 Task: Select Grocery. Add to cart, from Big Lots for 1123 Parrill Court, Portage, Indiana 46368, Cell Number 219-406-4695, following items : Fancy Feast Grain Free Wet Cat Food Classic Pate Chicken (3 oz)_x000D_
 - 1, Epielle Rejuvenating Collagen Mask (0.7 oz)_x000D_
 - 2, Play Zone Costumed Rubber Ducks Toys Yellow_x000D_
 - 2, Dove Gentle Exfoliating Beauty Bar (4.75 oz)_x000D_
 - 1, Dead Sea Argan Mineral Shampoo (33.8 oz)_x000D_
 - 2, Broyhill 3 Piece Set Plaid Towel Gray (3 ct)_x000D_
 - 1, Ripple Rainbow Plastic Glass Short (1 ct)_x000D_
 - 2, Real Living Brown Zigzag Woven Table Lamp with White Shade_x000D_
 - 2, Sterilite Lift Top Plastic Hamper White (1 ct)_x000D_
 - 1, Imperial Nuts Bar Wasabi Sweet & Spicy Mix (21 oz)_x000D_
 - 2
Action: Mouse moved to (310, 105)
Screenshot: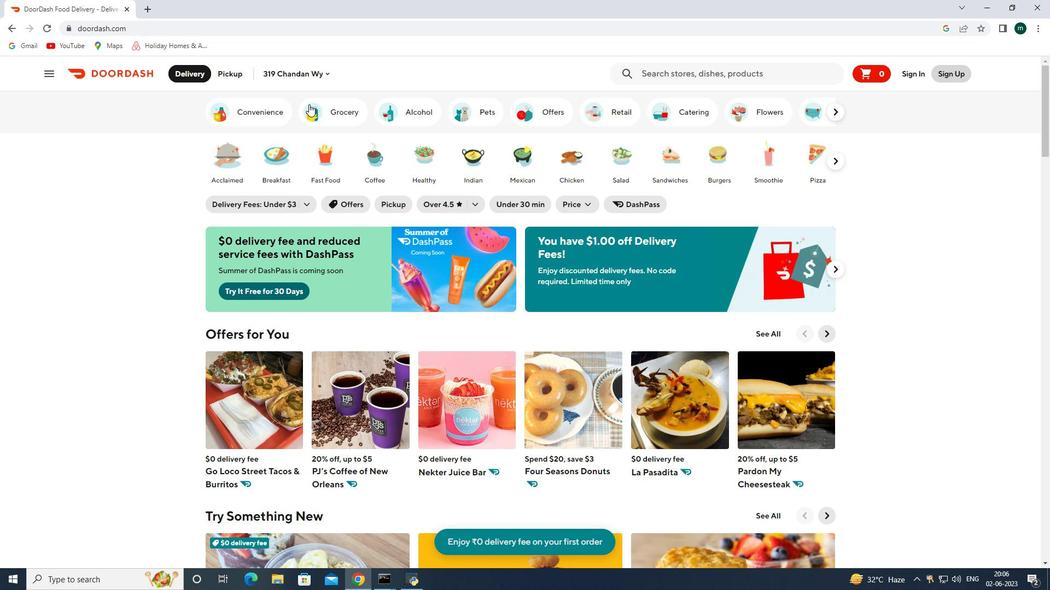 
Action: Mouse pressed left at (310, 105)
Screenshot: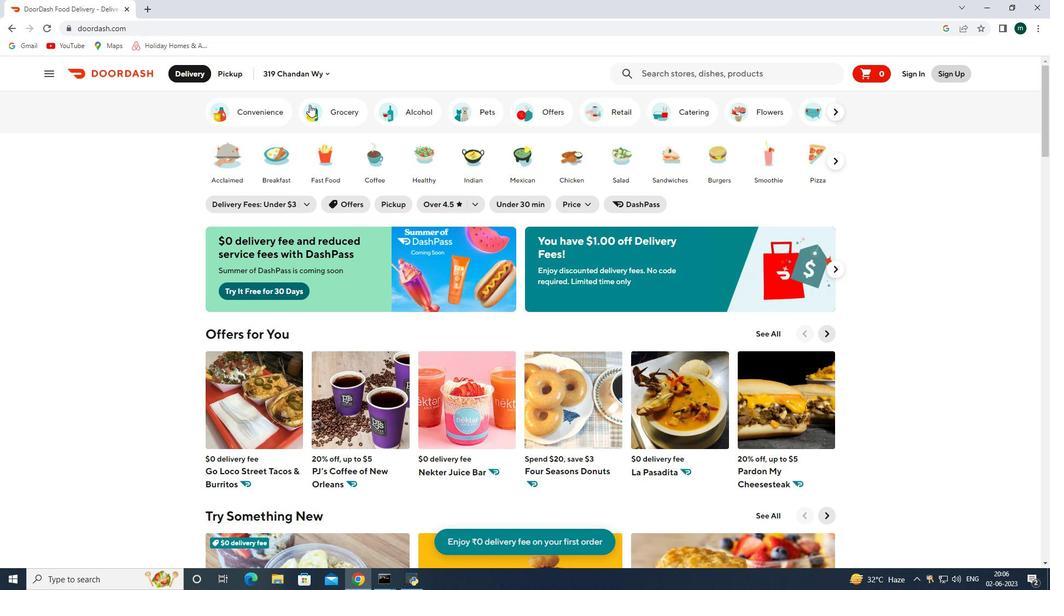 
Action: Mouse moved to (337, 228)
Screenshot: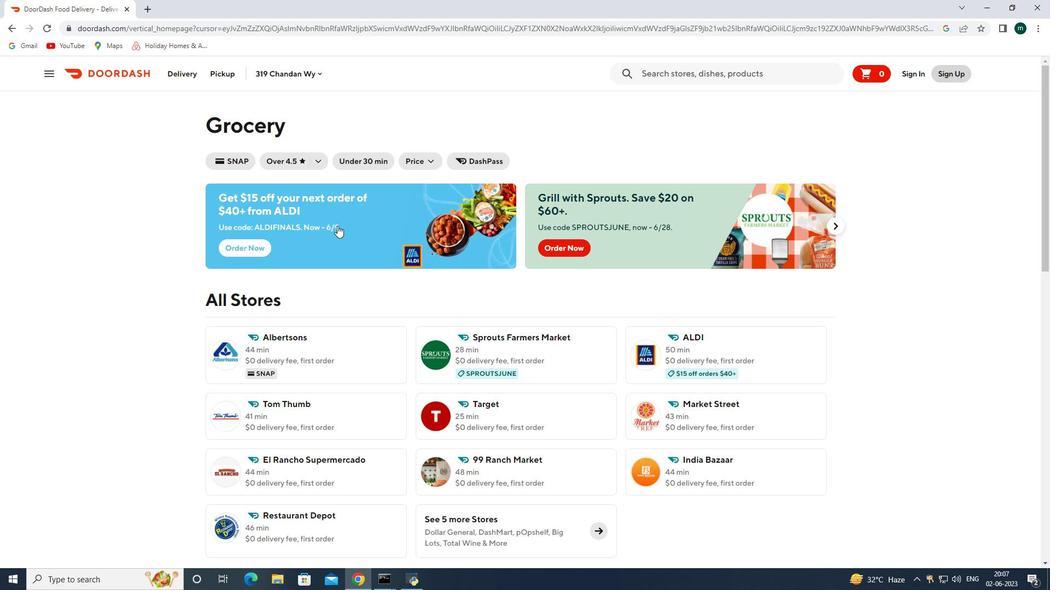 
Action: Mouse scrolled (337, 228) with delta (0, 0)
Screenshot: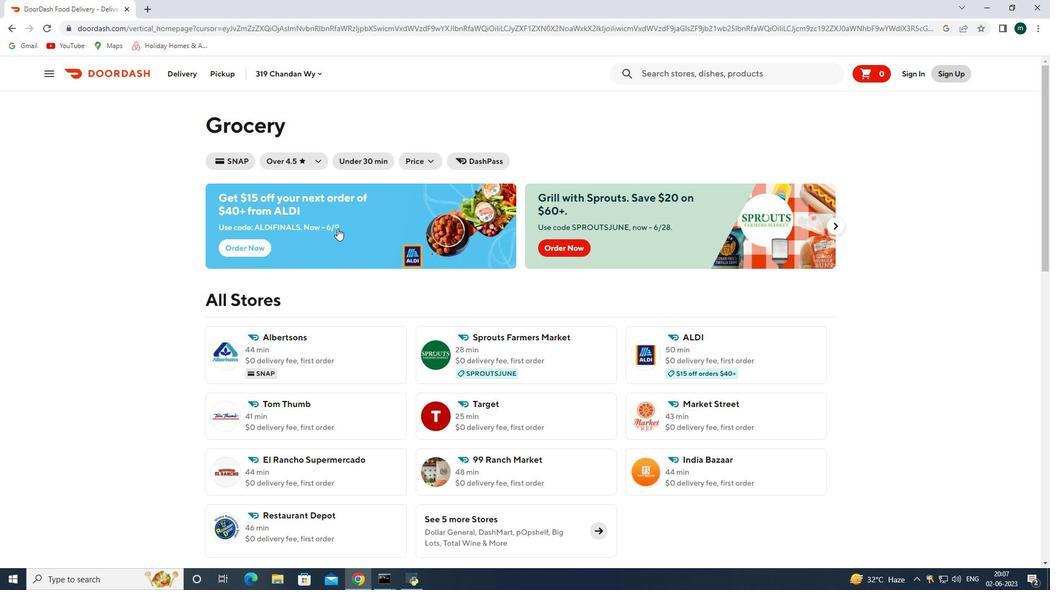 
Action: Mouse scrolled (337, 228) with delta (0, 0)
Screenshot: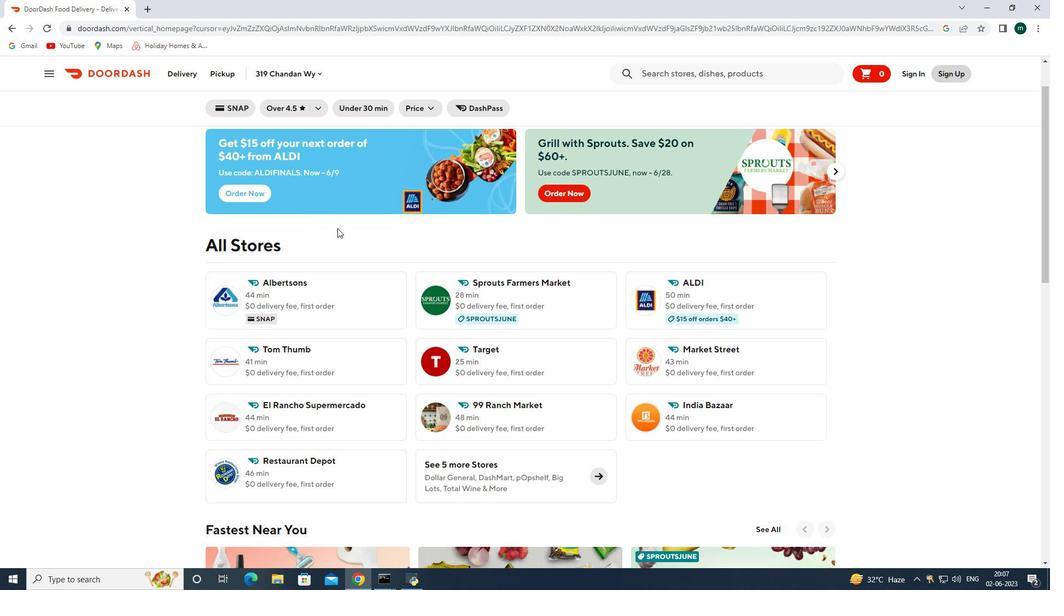 
Action: Mouse scrolled (337, 228) with delta (0, 0)
Screenshot: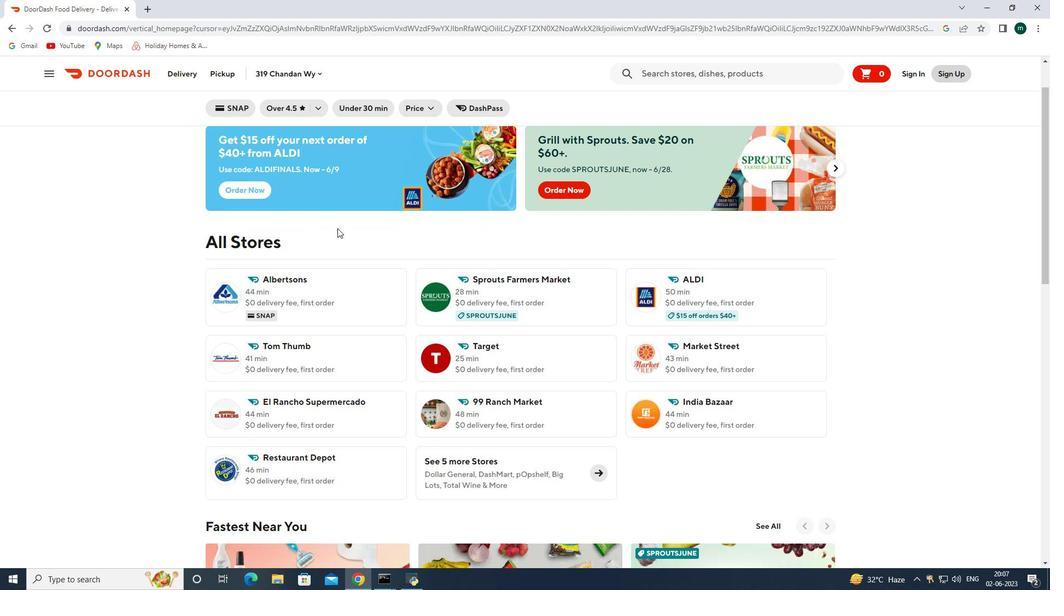 
Action: Mouse moved to (513, 371)
Screenshot: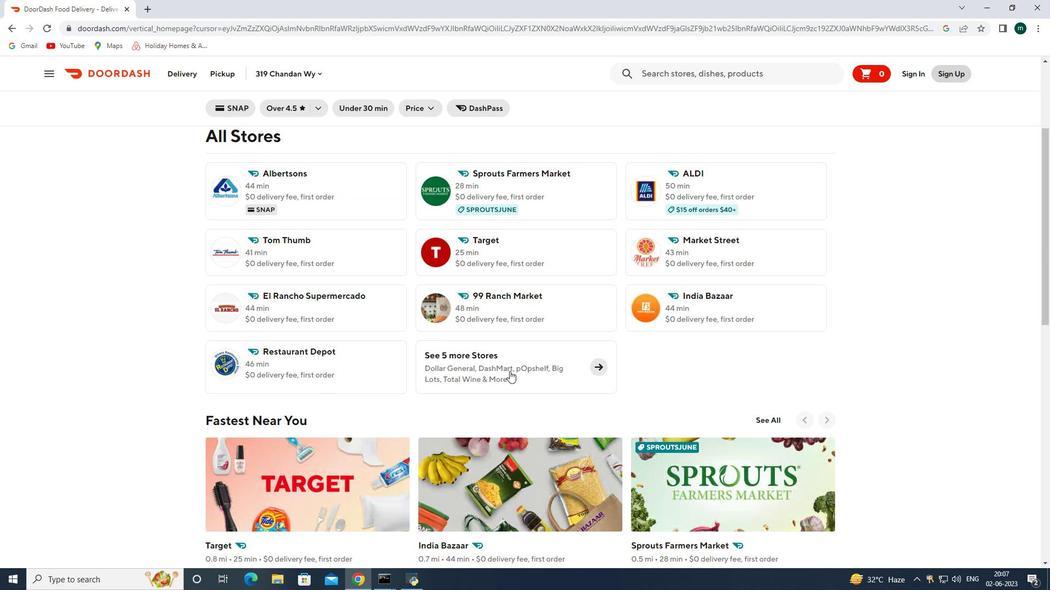 
Action: Mouse pressed left at (513, 371)
Screenshot: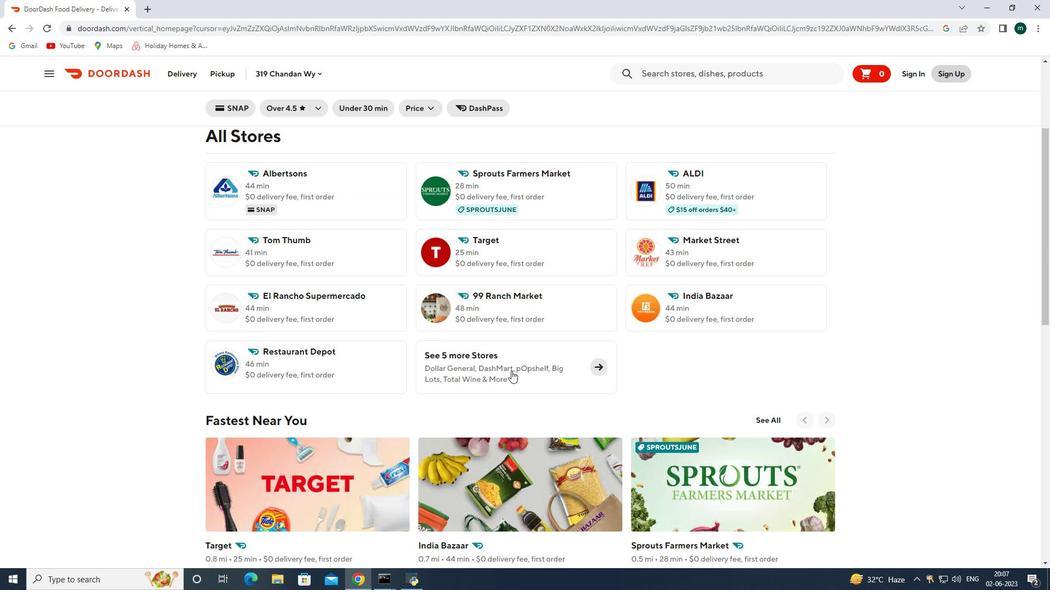 
Action: Mouse moved to (500, 398)
Screenshot: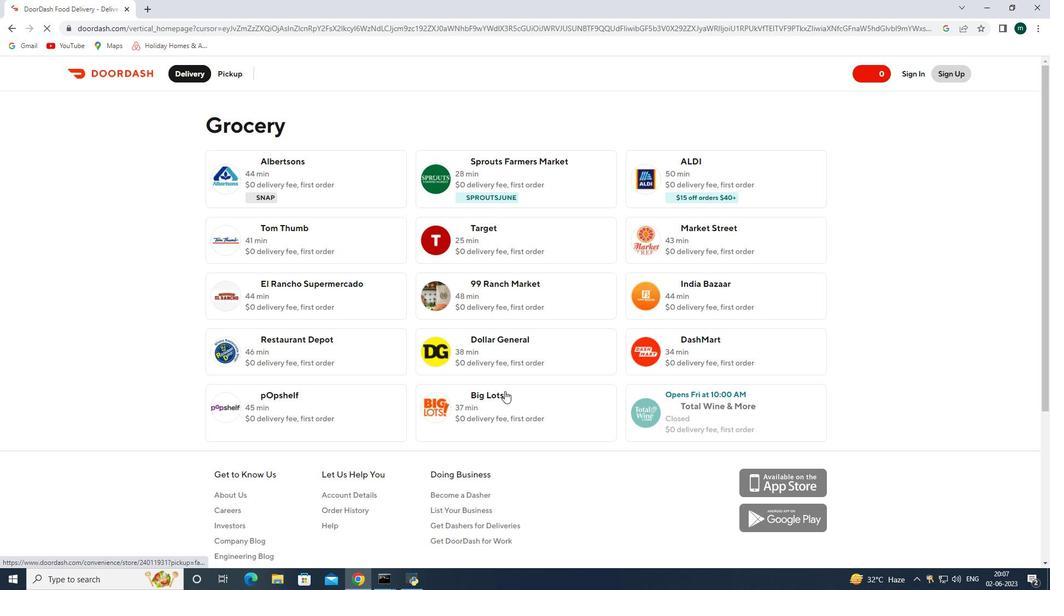 
Action: Mouse pressed left at (500, 398)
Screenshot: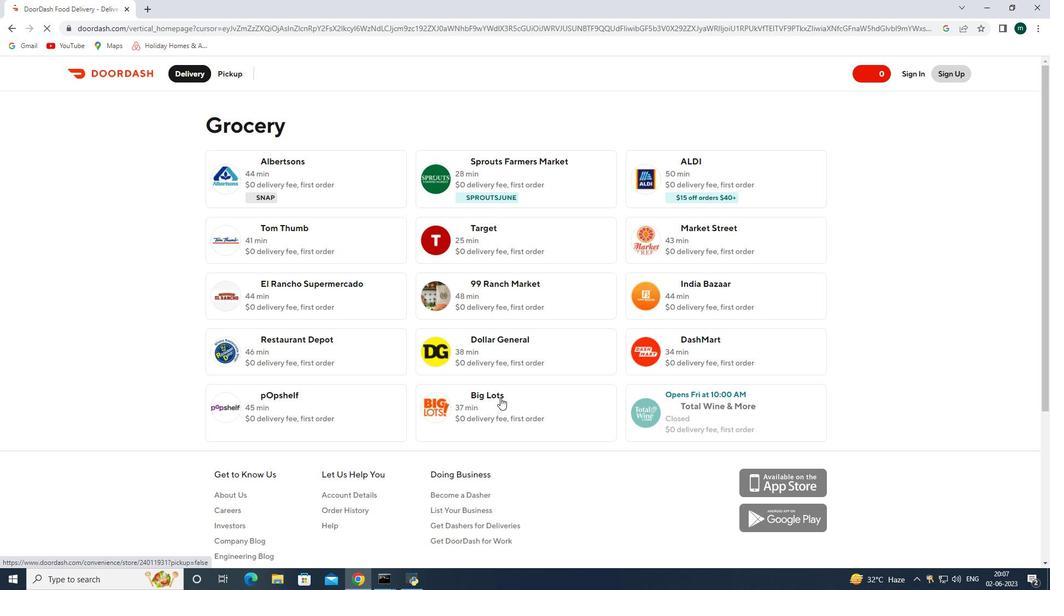 
Action: Mouse moved to (232, 75)
Screenshot: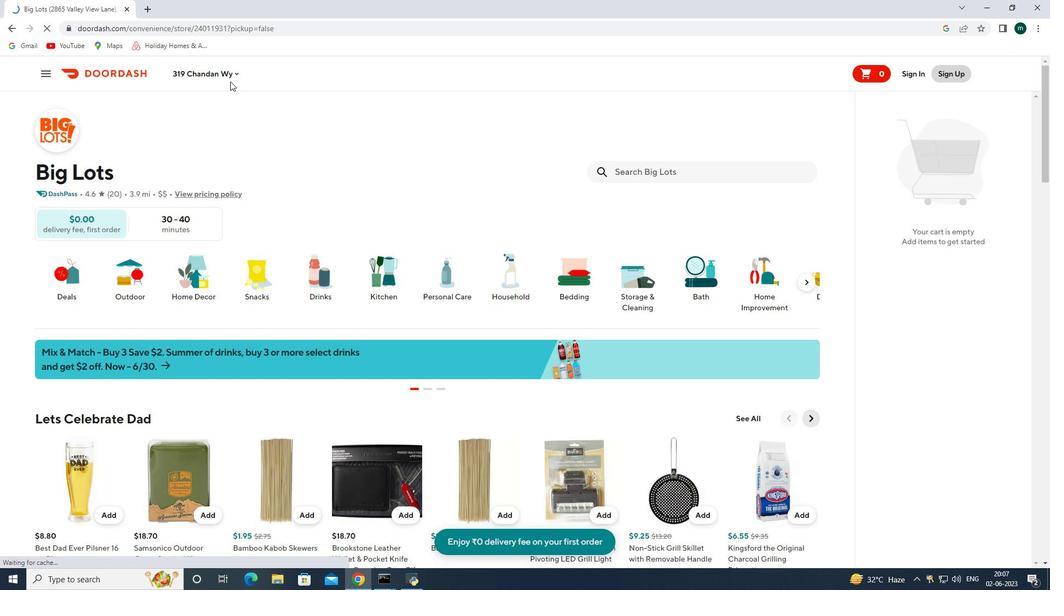
Action: Mouse pressed left at (232, 75)
Screenshot: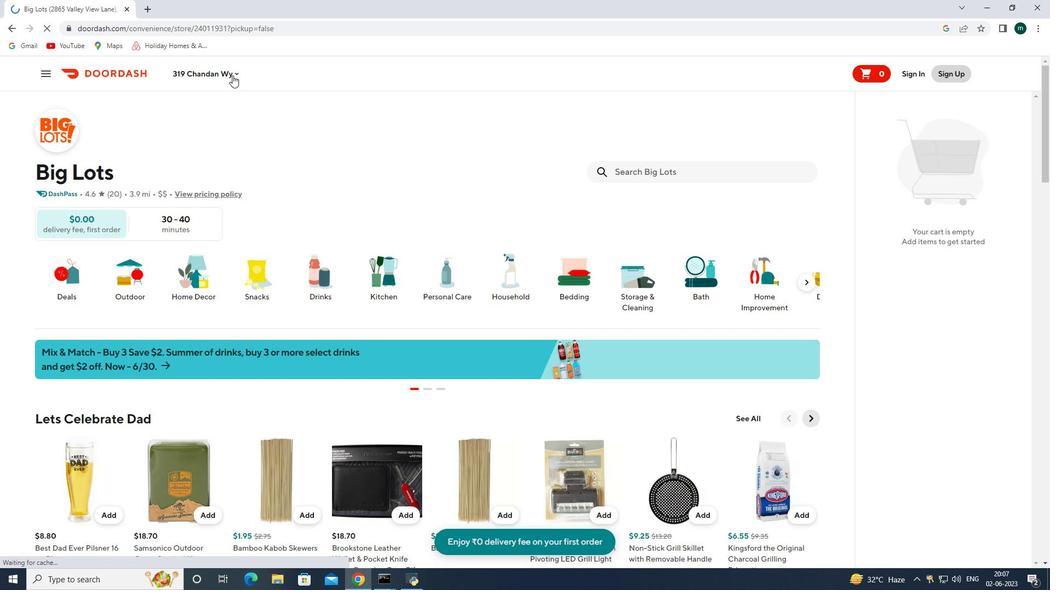 
Action: Mouse moved to (225, 114)
Screenshot: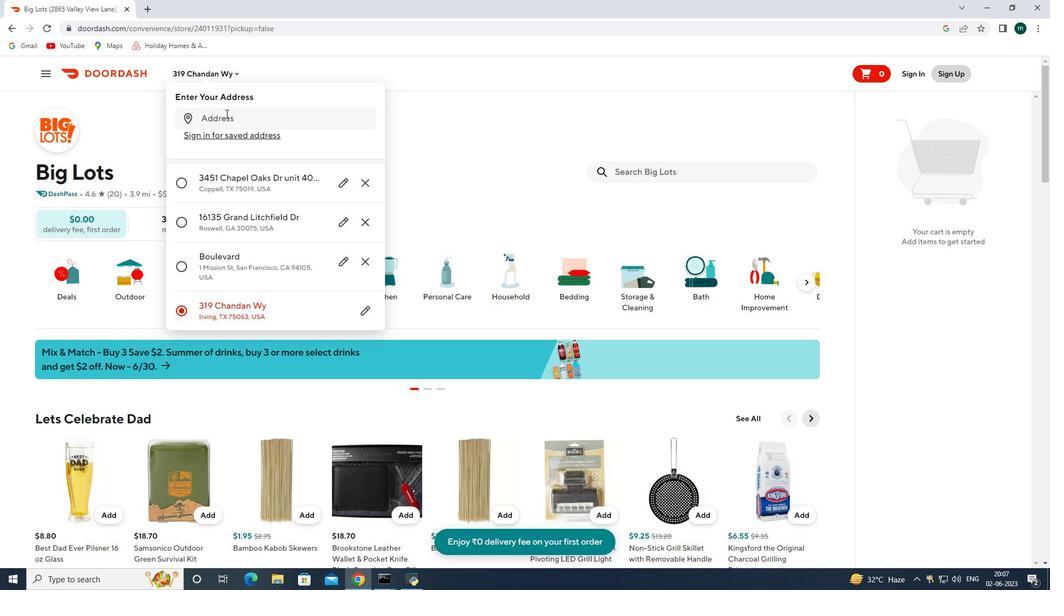 
Action: Mouse pressed left at (225, 114)
Screenshot: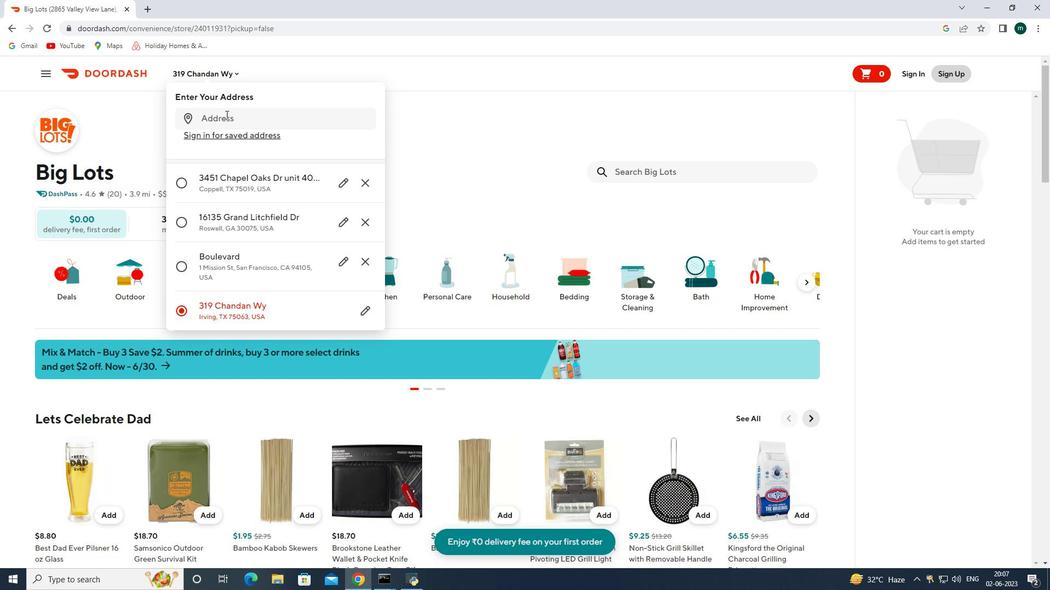 
Action: Key pressed 1123<Key.space>parrill<Key.space>court<Key.space>portage<Key.space>indiana<Key.space>46368<Key.enter>
Screenshot: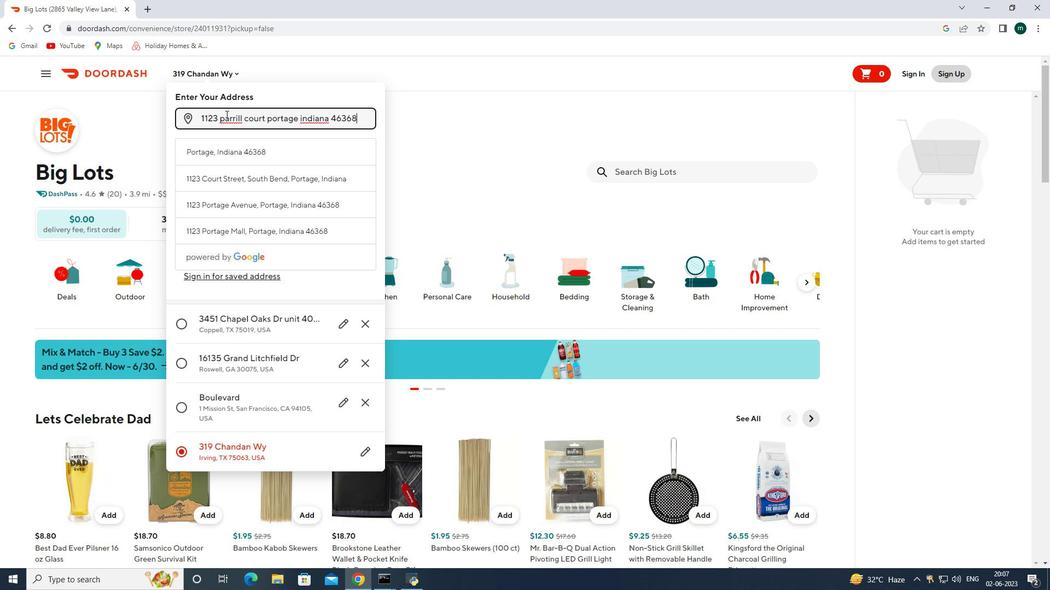 
Action: Mouse moved to (353, 485)
Screenshot: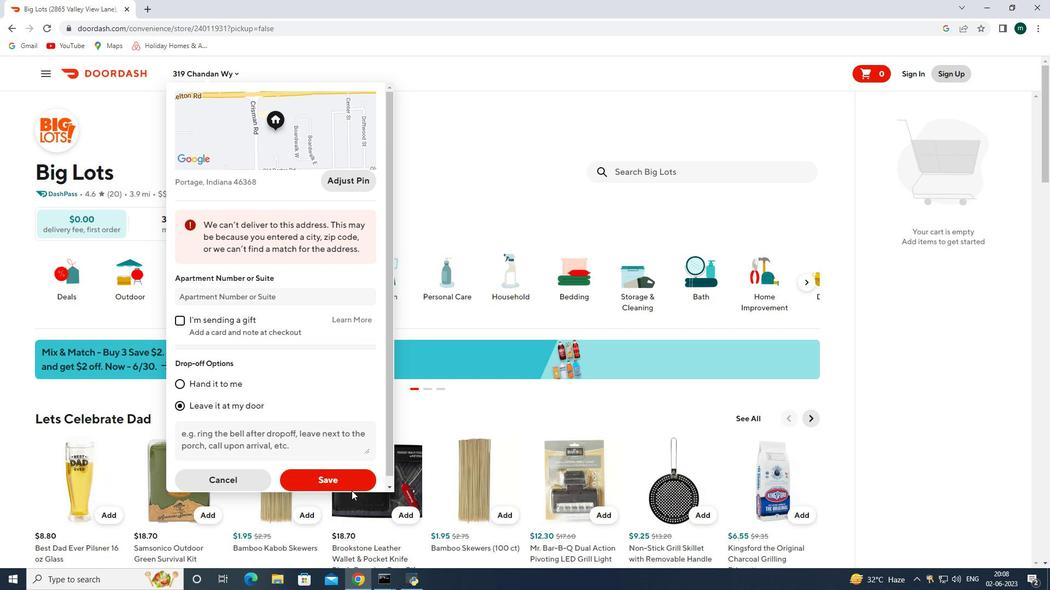 
Action: Mouse pressed left at (353, 485)
Screenshot: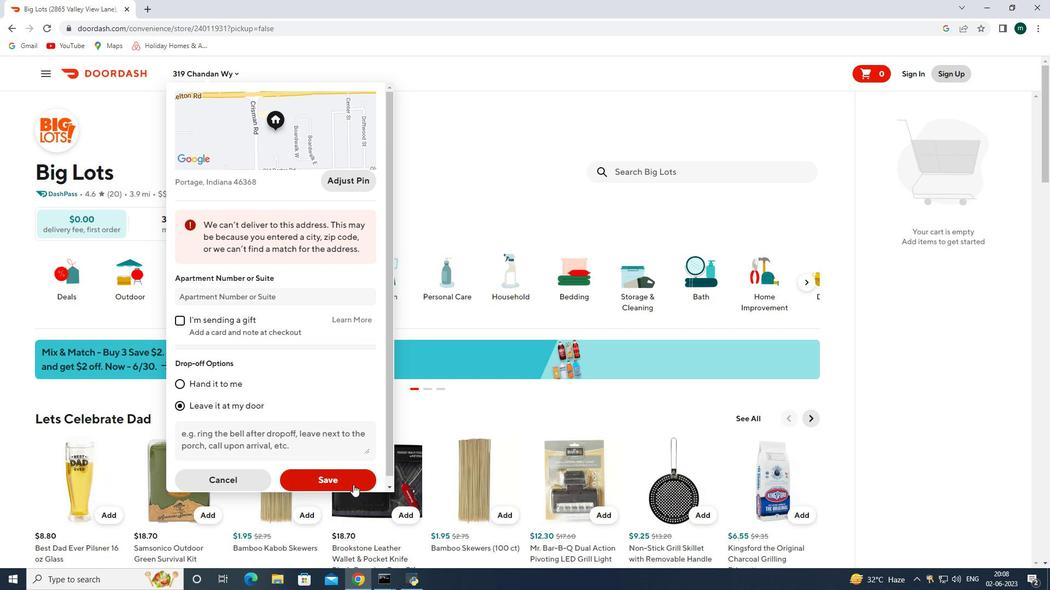 
Action: Mouse moved to (639, 173)
Screenshot: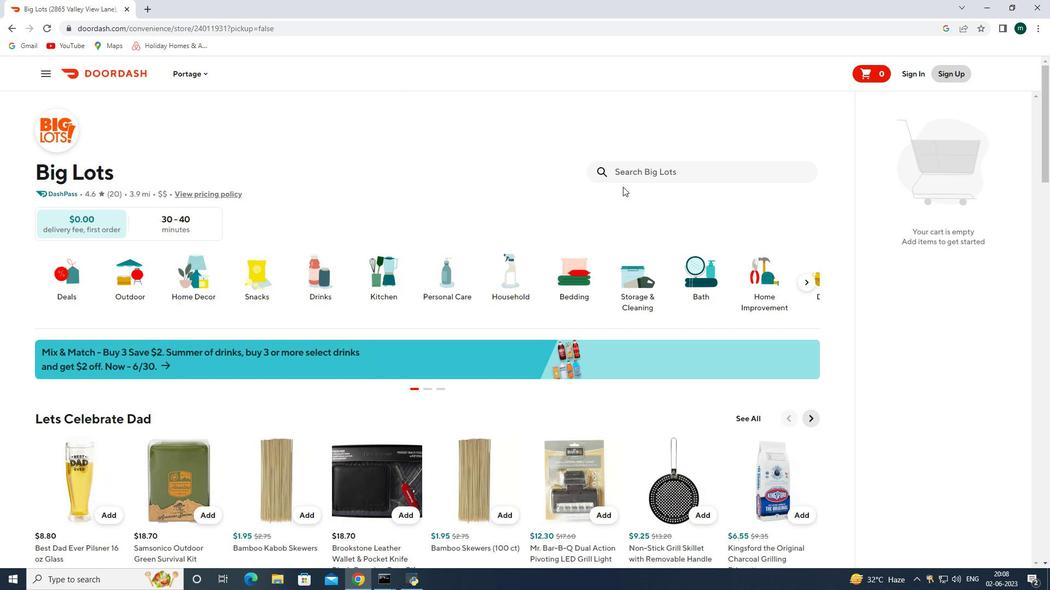 
Action: Mouse pressed left at (639, 173)
Screenshot: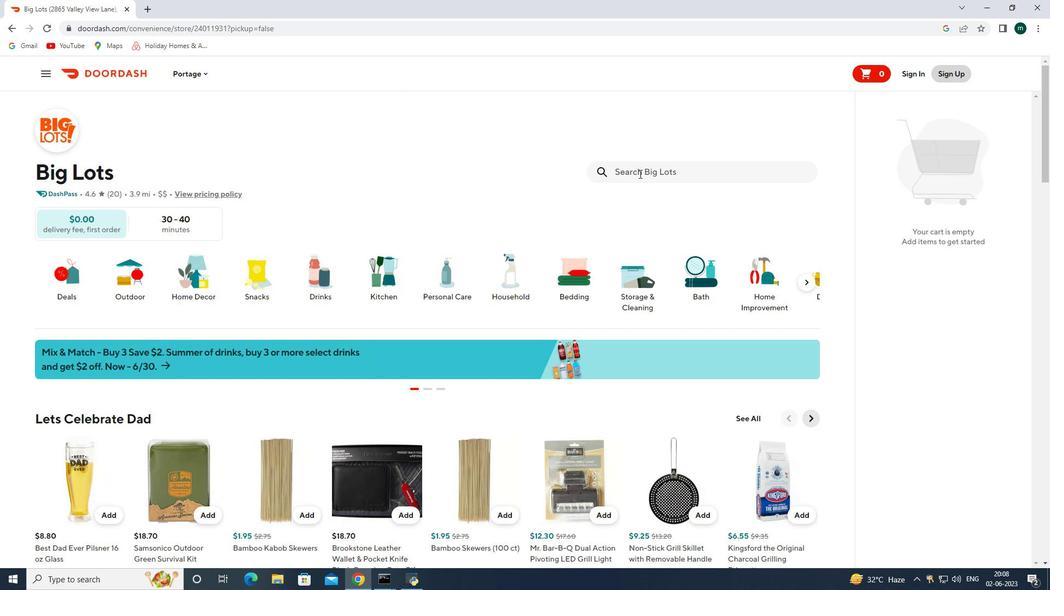 
Action: Key pressed fancy<Key.space>feast<Key.space>grain<Key.space>free<Key.space>wet<Key.space>cat<Key.space>food<Key.space>classic<Key.space>pate<Key.space>chicken<Key.space><Key.enter>
Screenshot: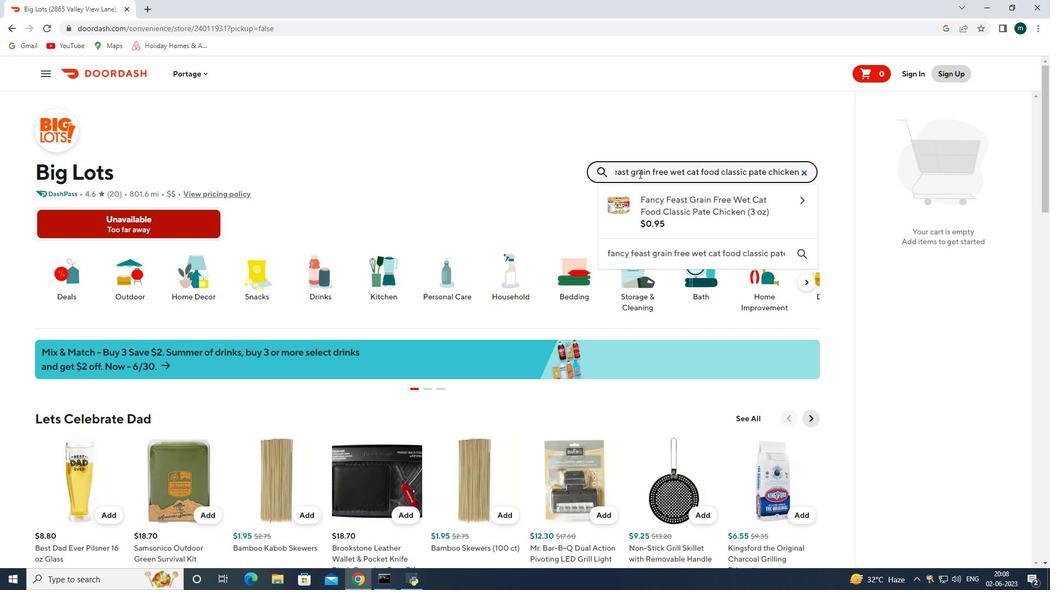 
Action: Mouse moved to (95, 286)
Screenshot: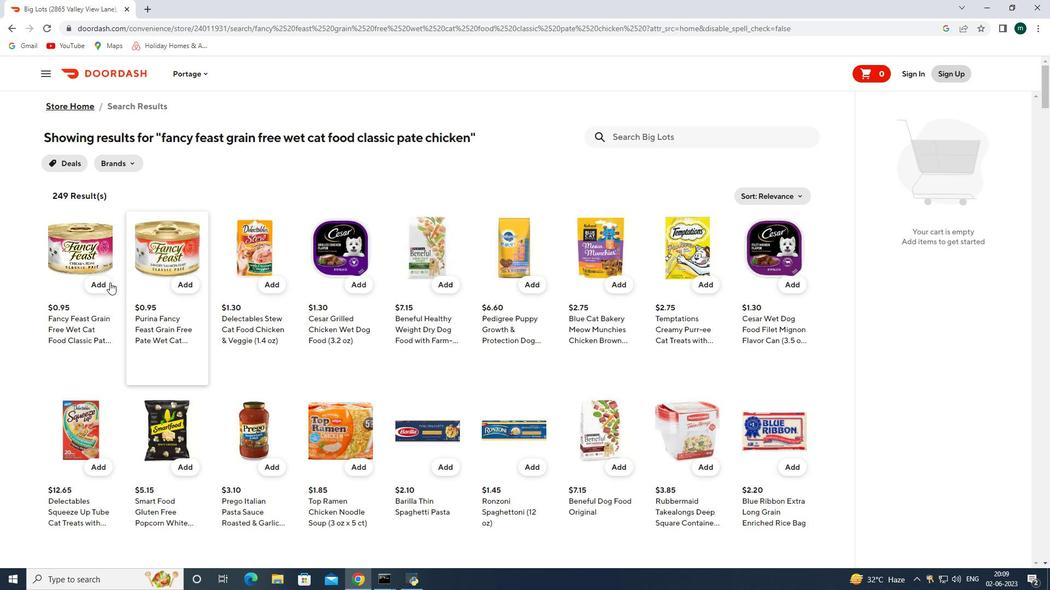 
Action: Mouse pressed left at (95, 286)
Screenshot: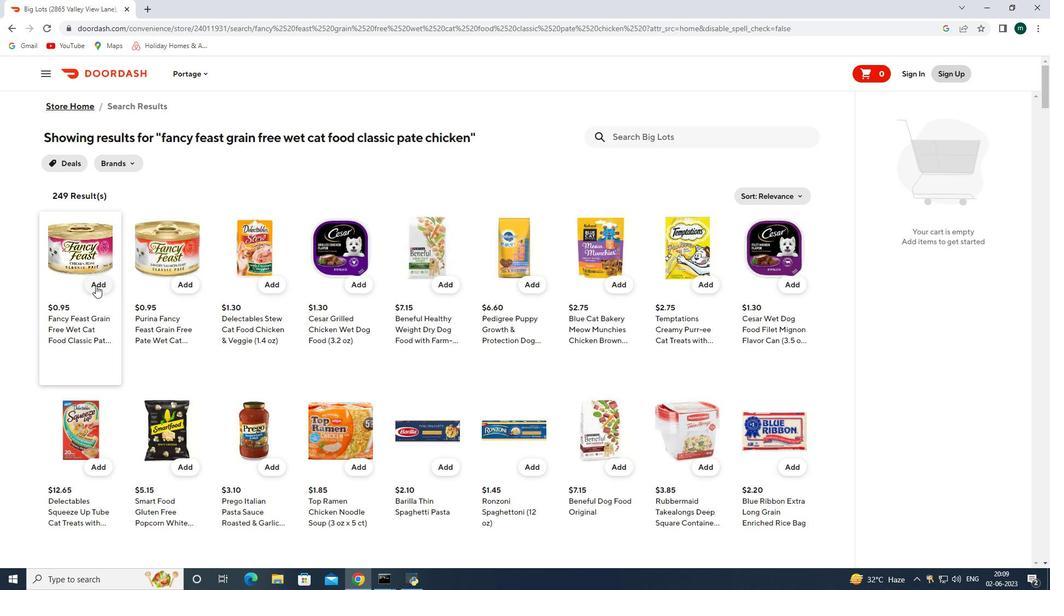 
Action: Mouse moved to (629, 136)
Screenshot: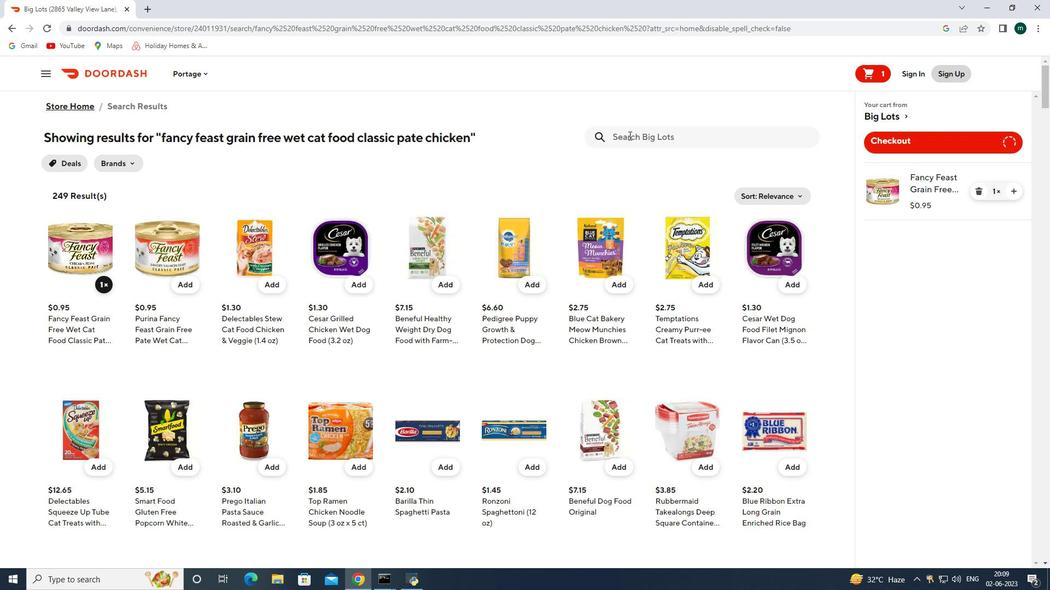 
Action: Mouse pressed left at (629, 136)
Screenshot: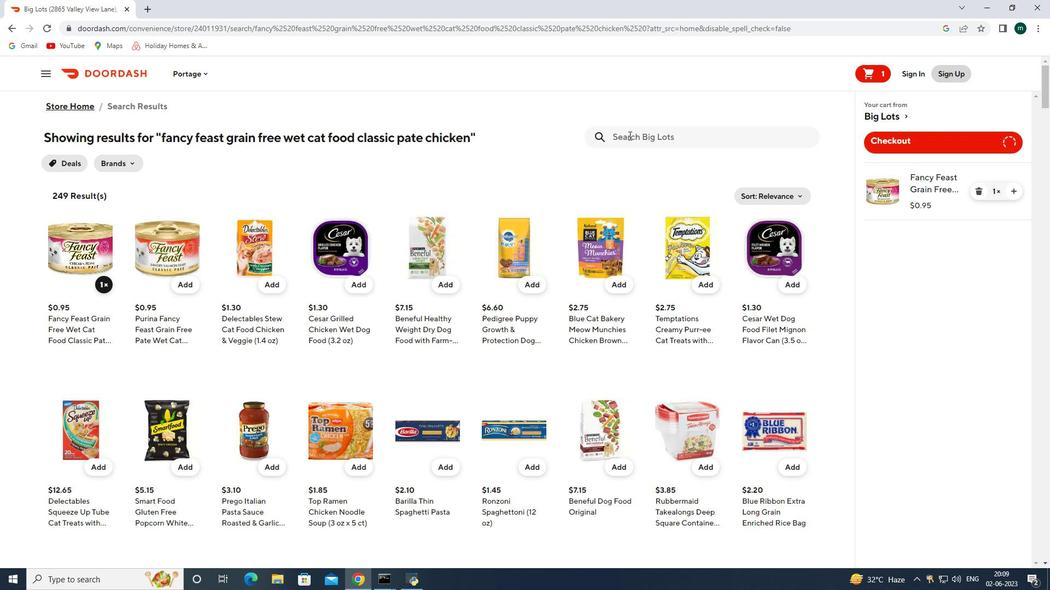 
Action: Key pressed epielle<Key.space>rejuvenating<Key.space>collagen<Key.space>mask<Key.space><Key.enter>
Screenshot: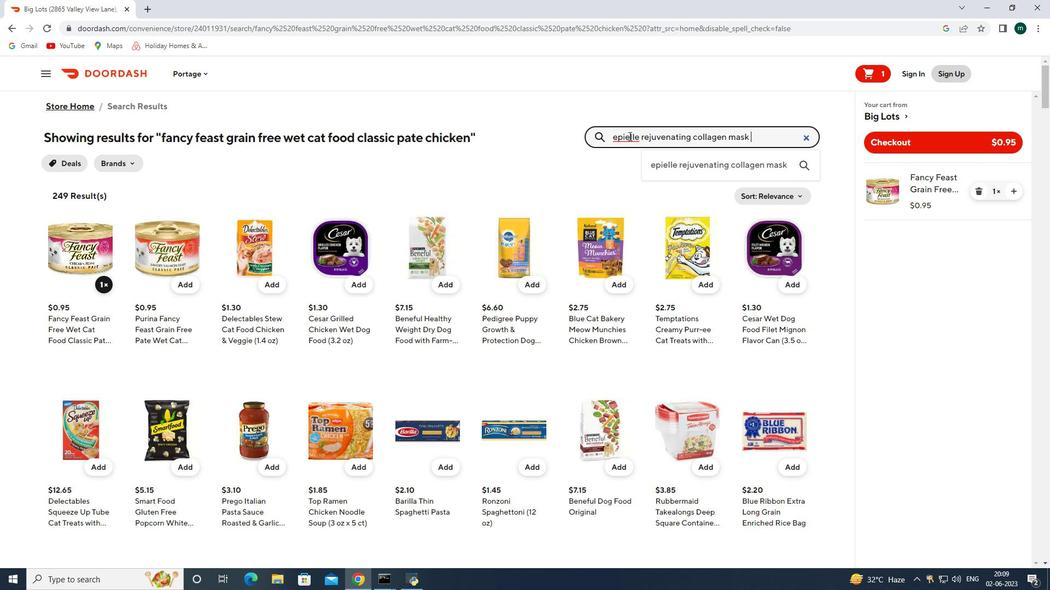 
Action: Mouse moved to (673, 137)
Screenshot: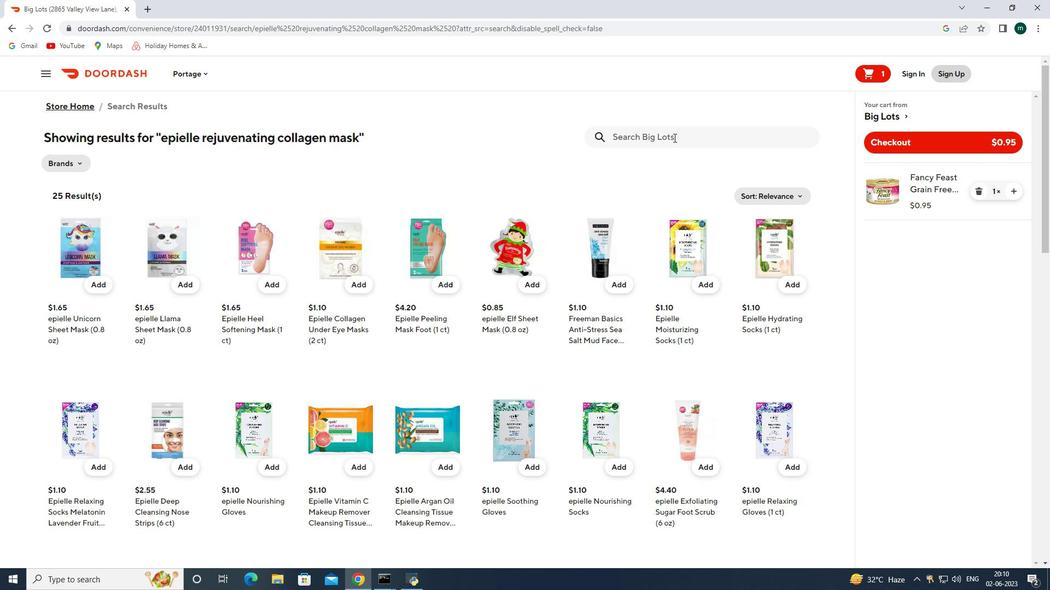 
Action: Mouse pressed left at (673, 137)
Screenshot: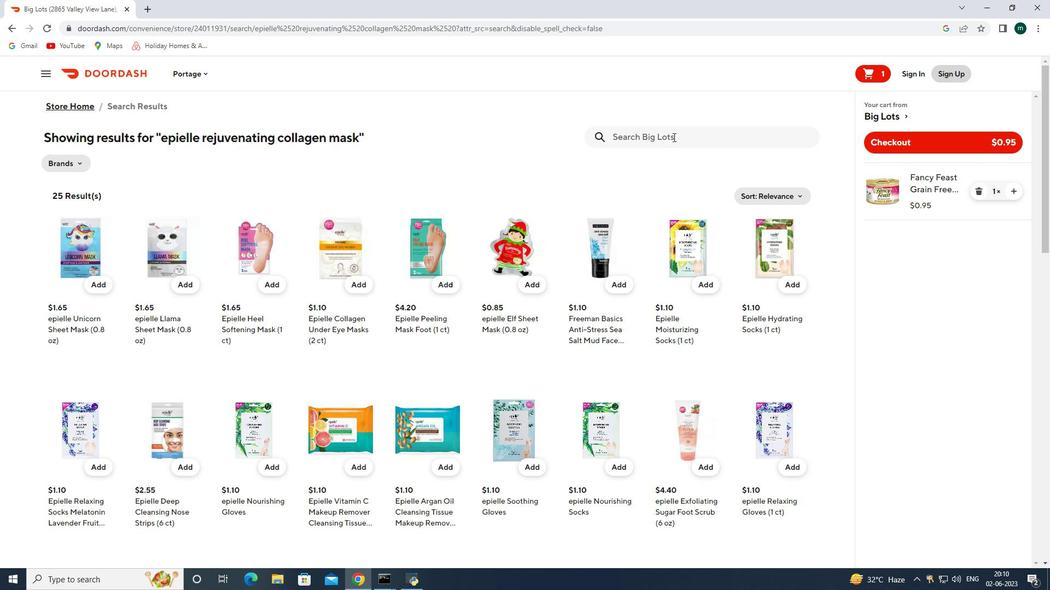 
Action: Key pressed play<Key.space>zone<Key.space>costumed<Key.space><Key.space><Key.backspace>rubber<Key.space>ducks<Key.space>toys<Key.space>yellow<Key.space><Key.enter>
Screenshot: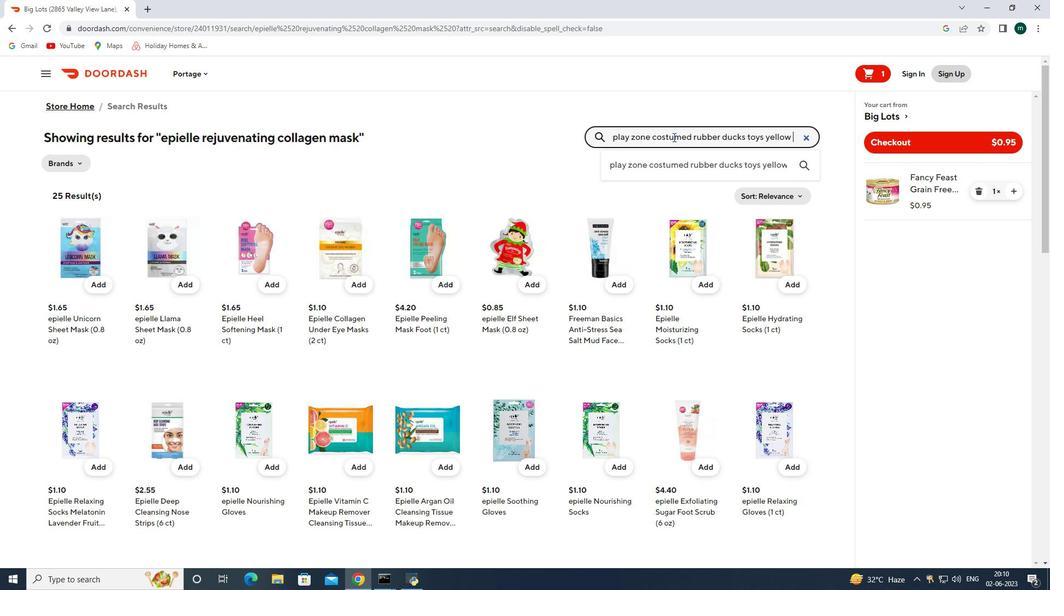 
Action: Mouse moved to (689, 132)
Screenshot: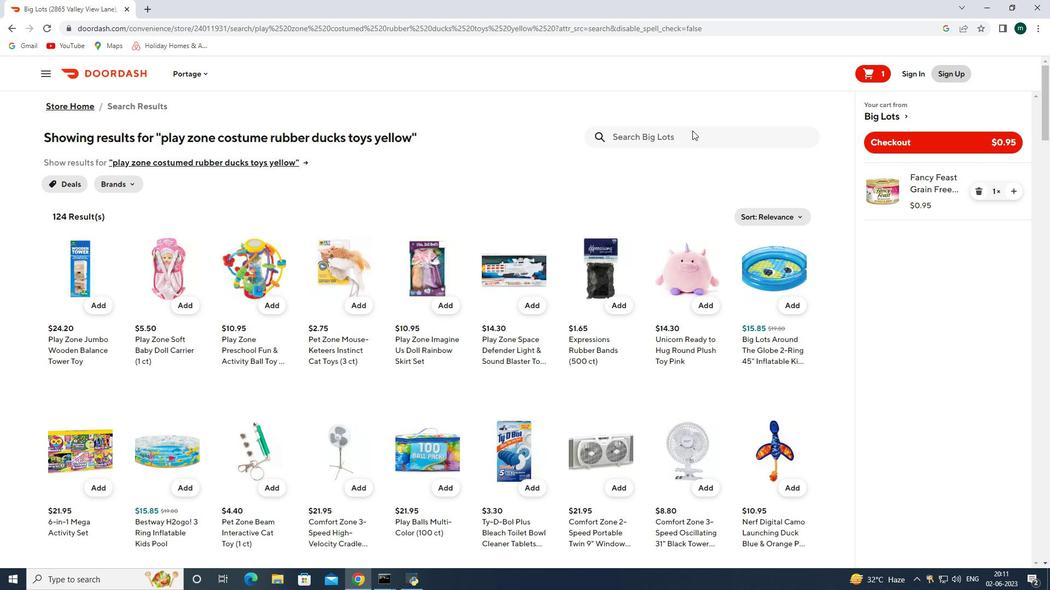 
Action: Mouse pressed left at (689, 132)
Screenshot: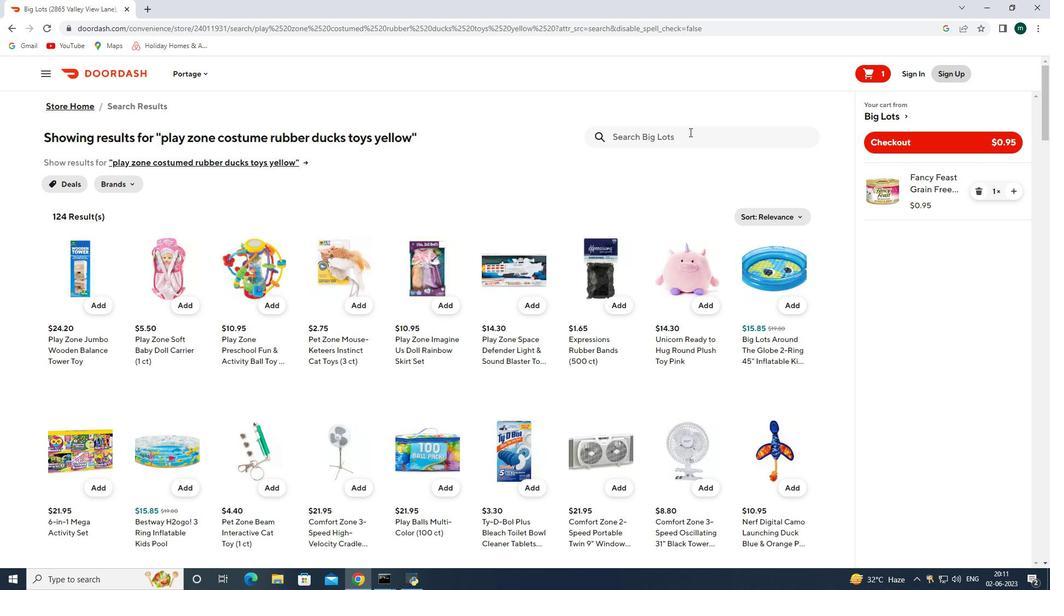 
Action: Mouse moved to (689, 132)
Screenshot: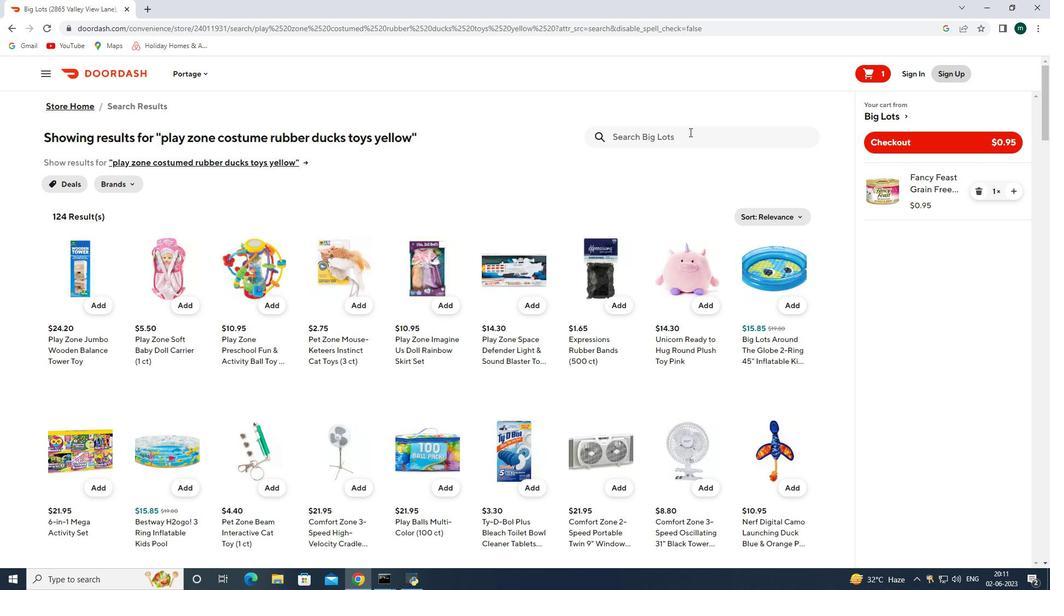 
Action: Key pressed dove<Key.space>gentle<Key.space>exfoliating<Key.space>beauty<Key.space>bar<Key.space><Key.enter>
Screenshot: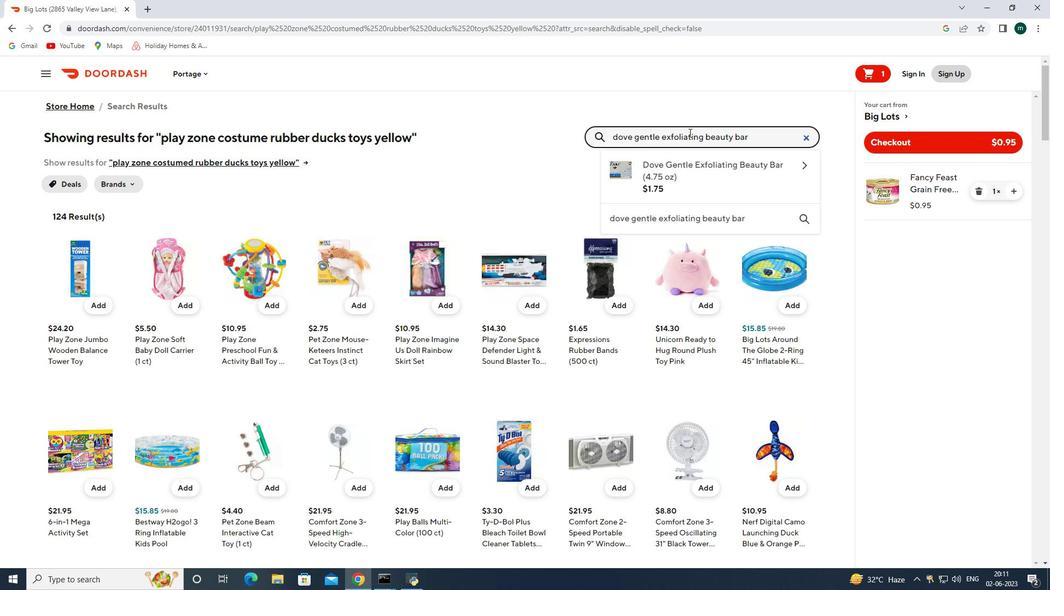 
Action: Mouse moved to (97, 277)
Screenshot: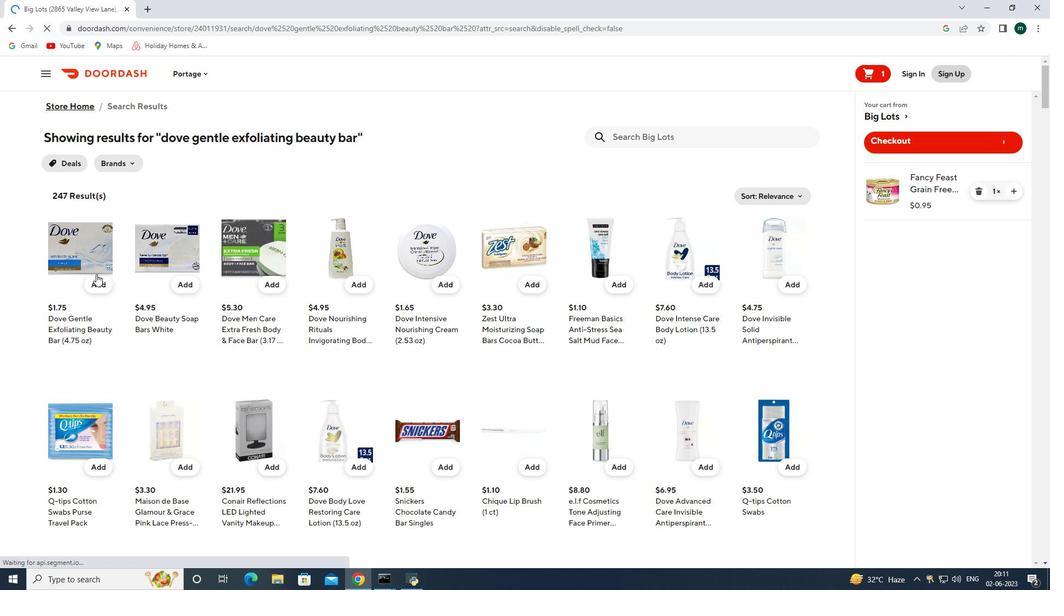 
Action: Mouse pressed left at (97, 277)
Screenshot: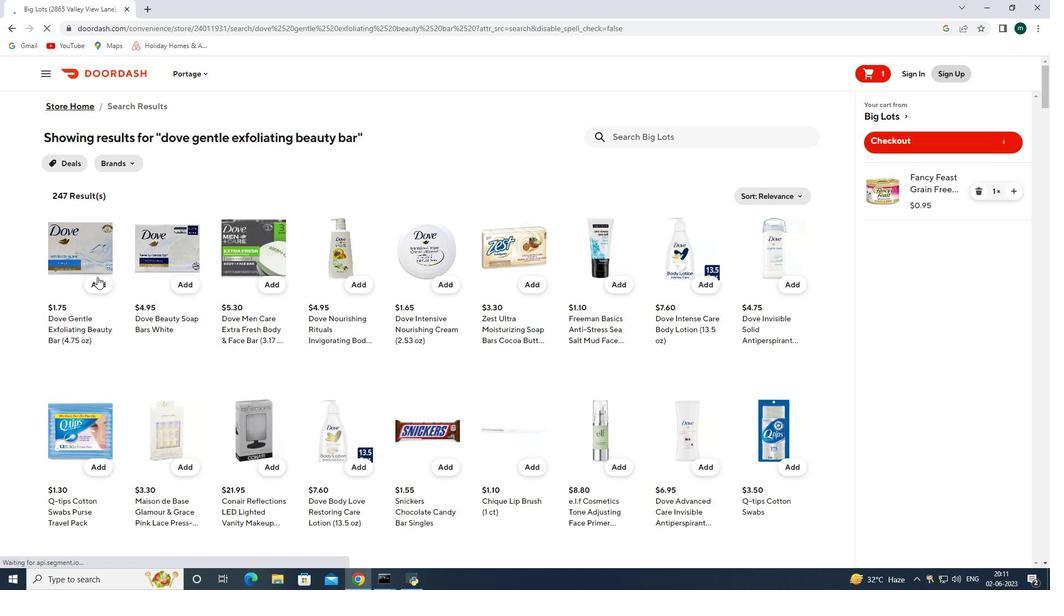 
Action: Mouse moved to (621, 132)
Screenshot: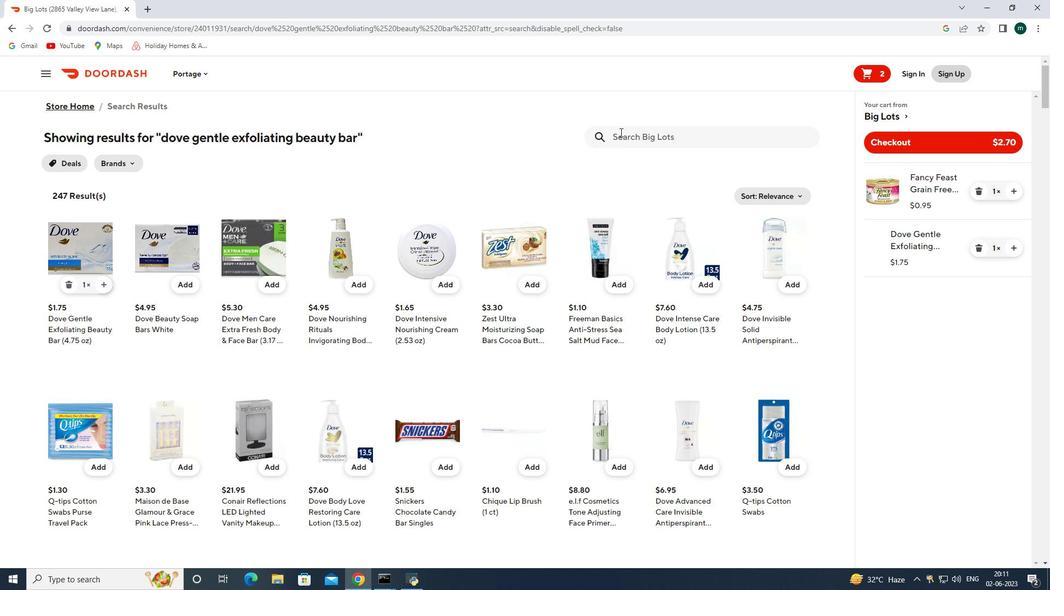 
Action: Mouse pressed left at (621, 132)
Screenshot: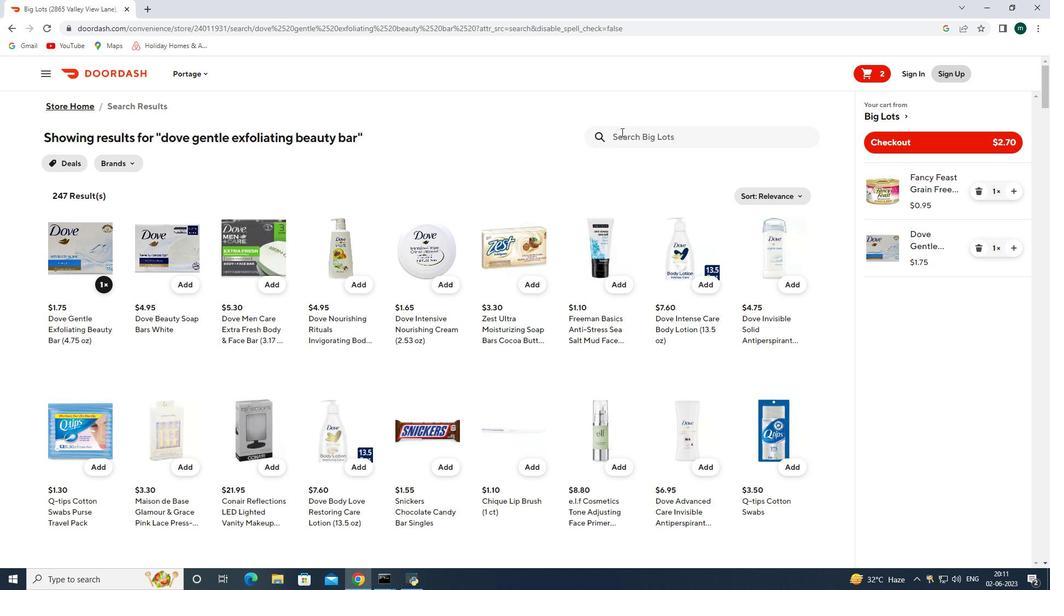 
Action: Key pressed dead<Key.space>sea<Key.space>argan<Key.space>mineral<Key.space>shampoo<Key.enter>
Screenshot: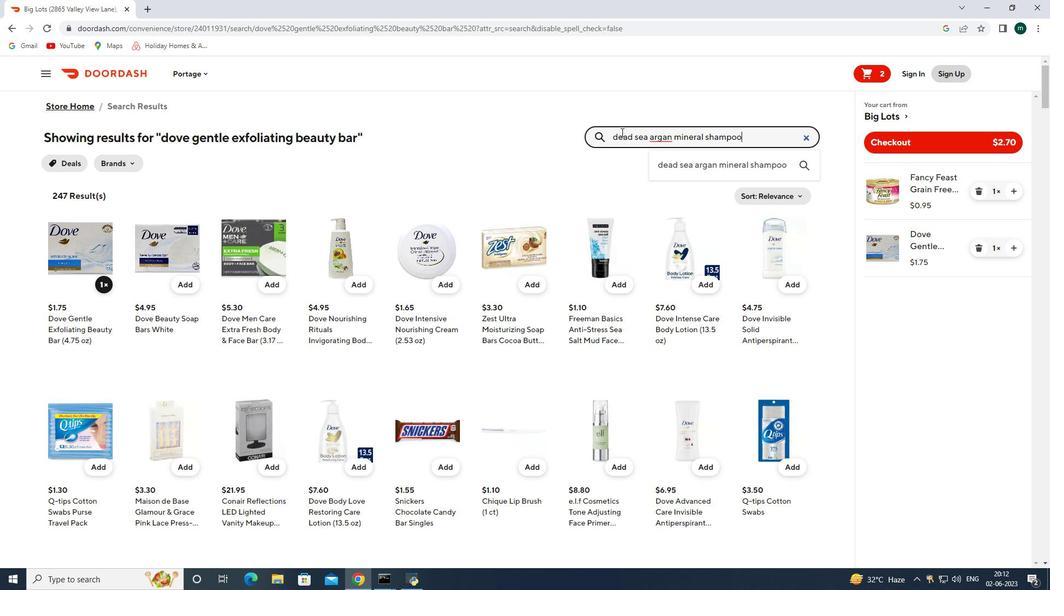 
Action: Mouse moved to (626, 132)
Screenshot: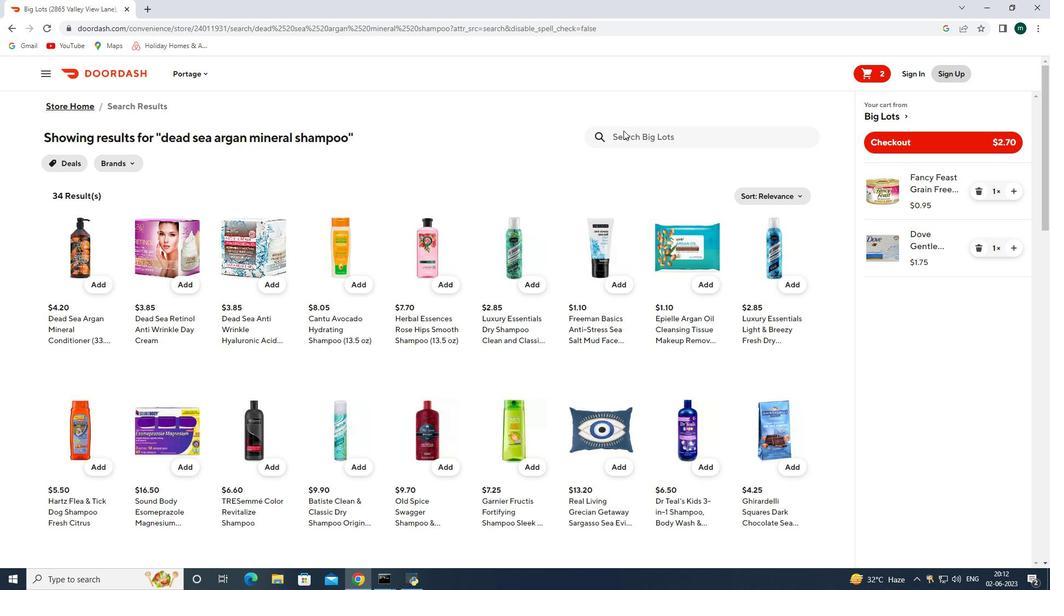 
Action: Mouse pressed left at (626, 132)
Screenshot: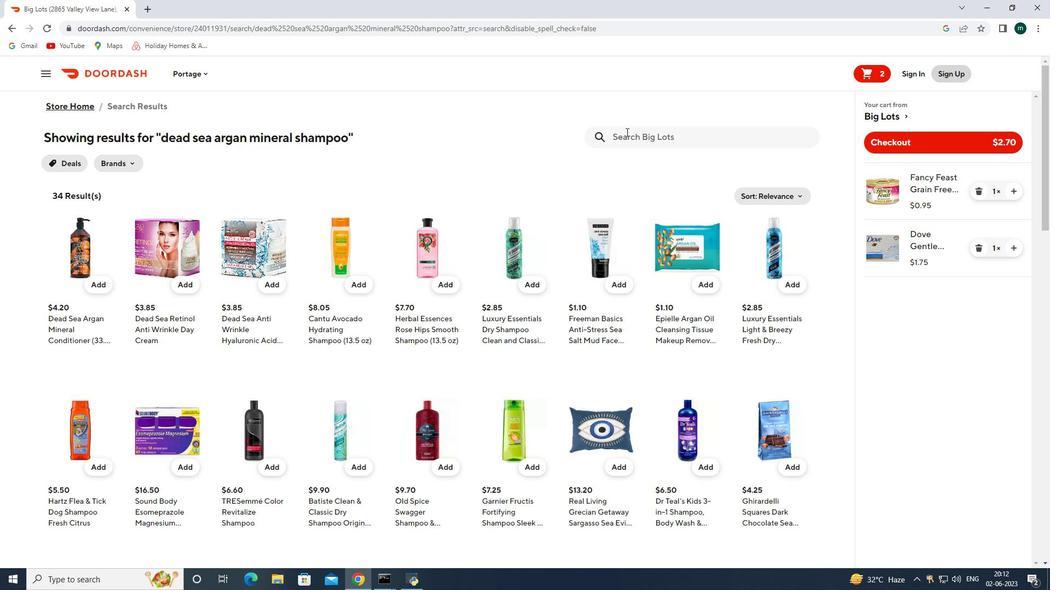 
Action: Mouse moved to (623, 134)
Screenshot: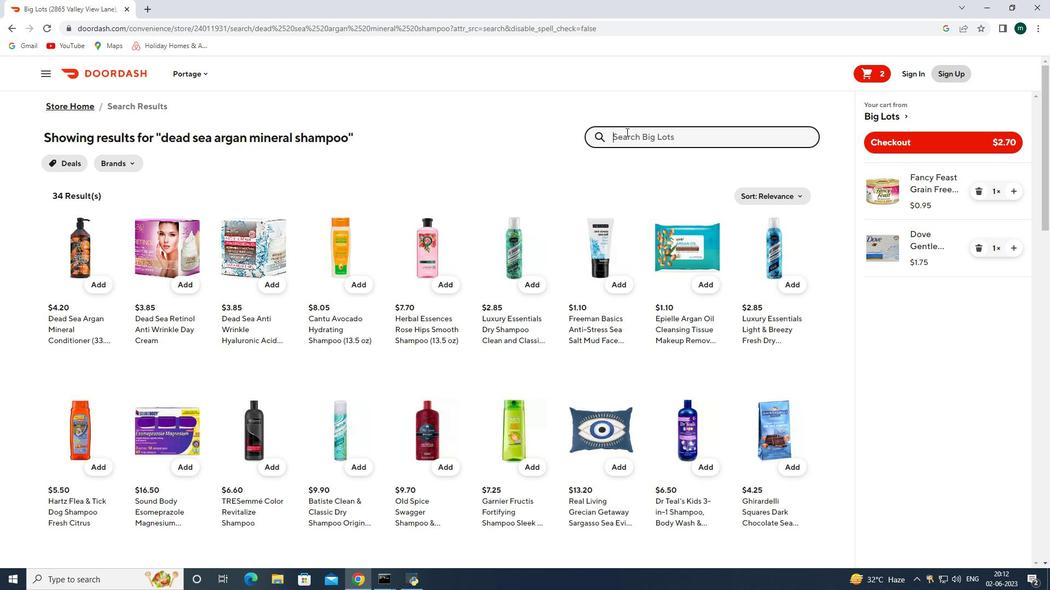 
Action: Key pressed broyhill<Key.space>3<Key.space>piece<Key.space>set<Key.space>plaid<Key.space>towel<Key.space>gray<Key.enter>
Screenshot: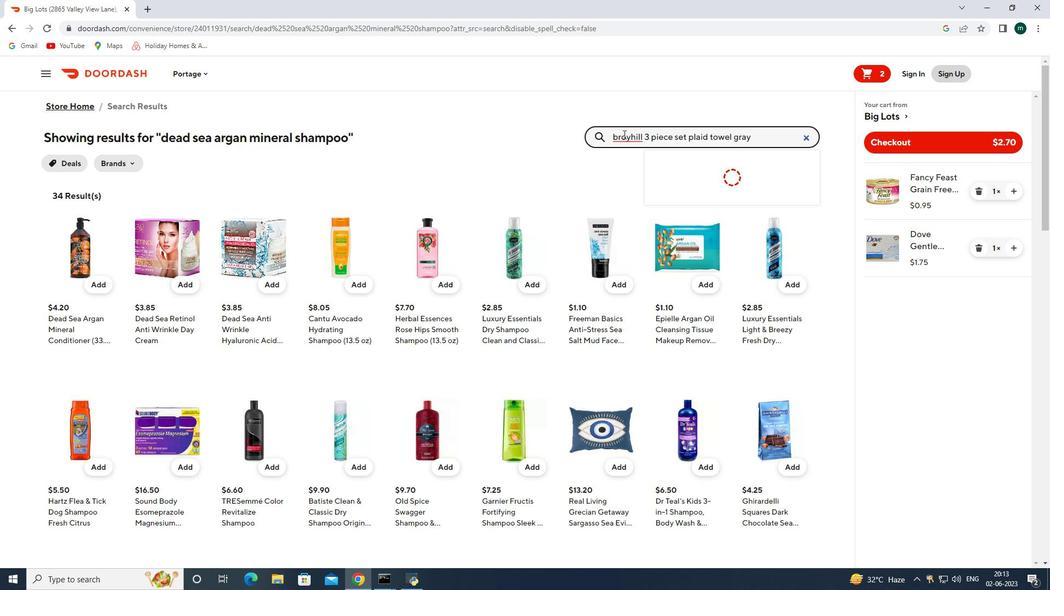 
Action: Mouse moved to (672, 133)
Screenshot: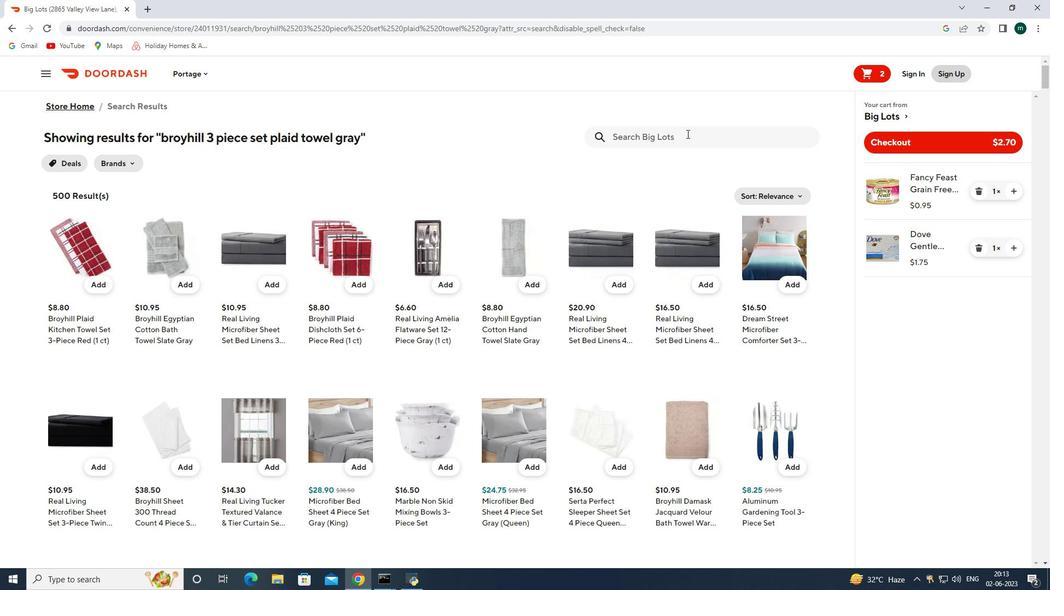
Action: Mouse pressed left at (672, 133)
Screenshot: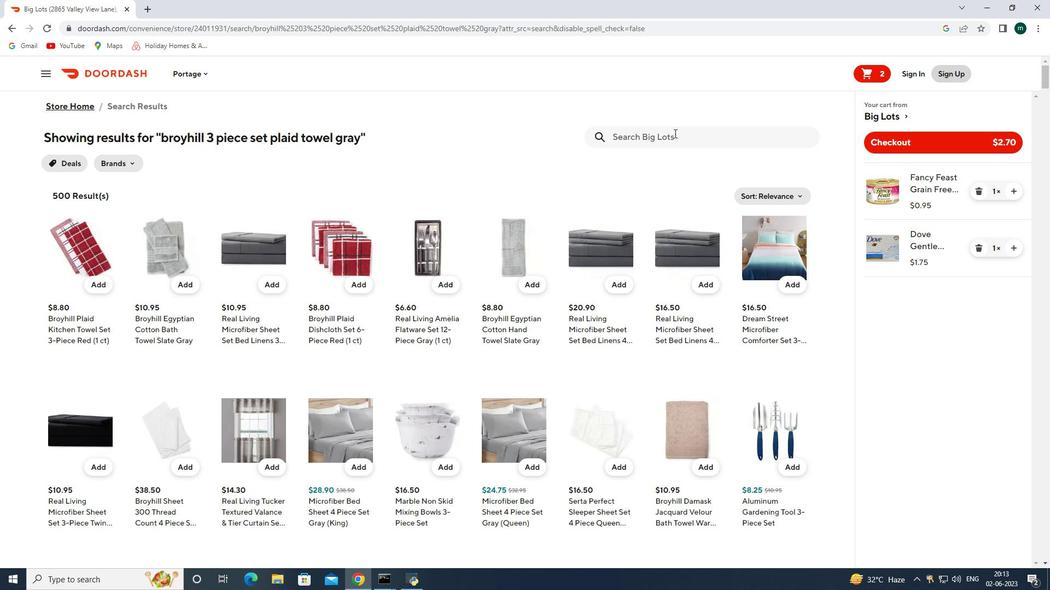 
Action: Mouse moved to (671, 133)
Screenshot: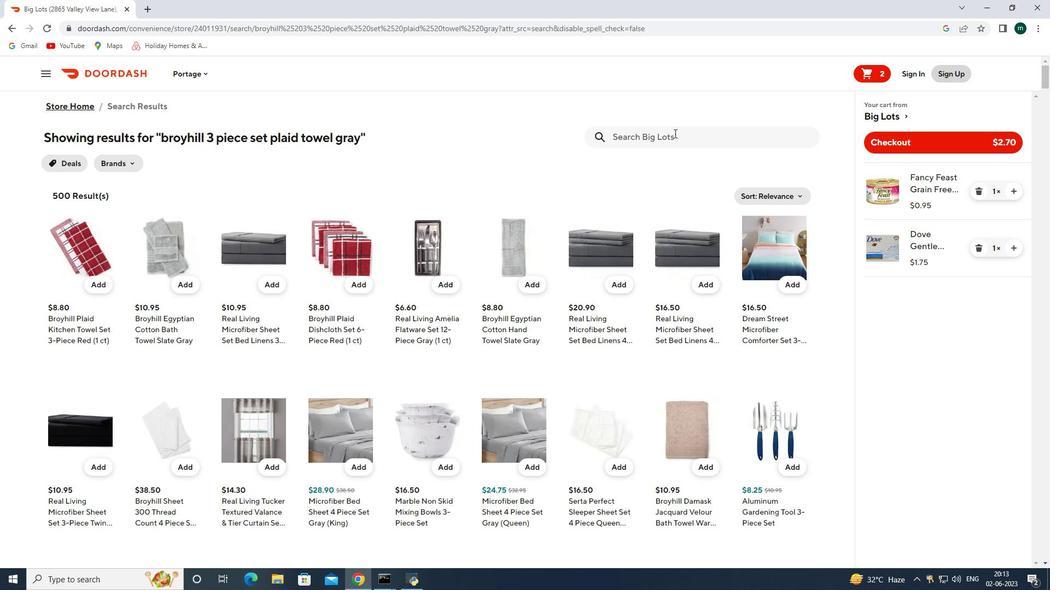 
Action: Key pressed ripple<Key.space>rainbow<Key.space>plastic<Key.space>glass<Key.space>short<Key.space><Key.enter>
Screenshot: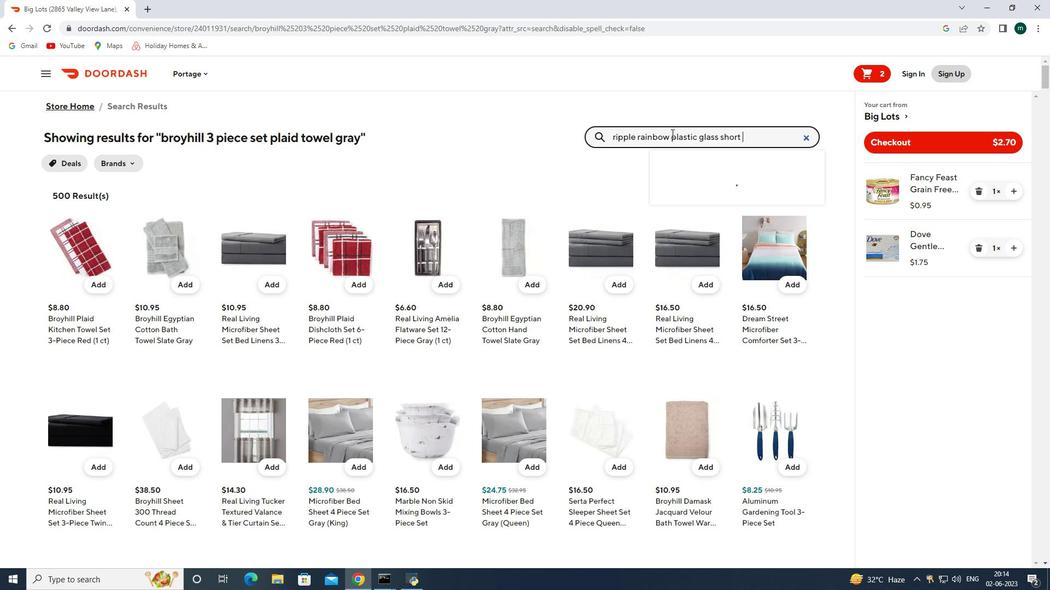 
Action: Mouse pressed left at (671, 133)
Screenshot: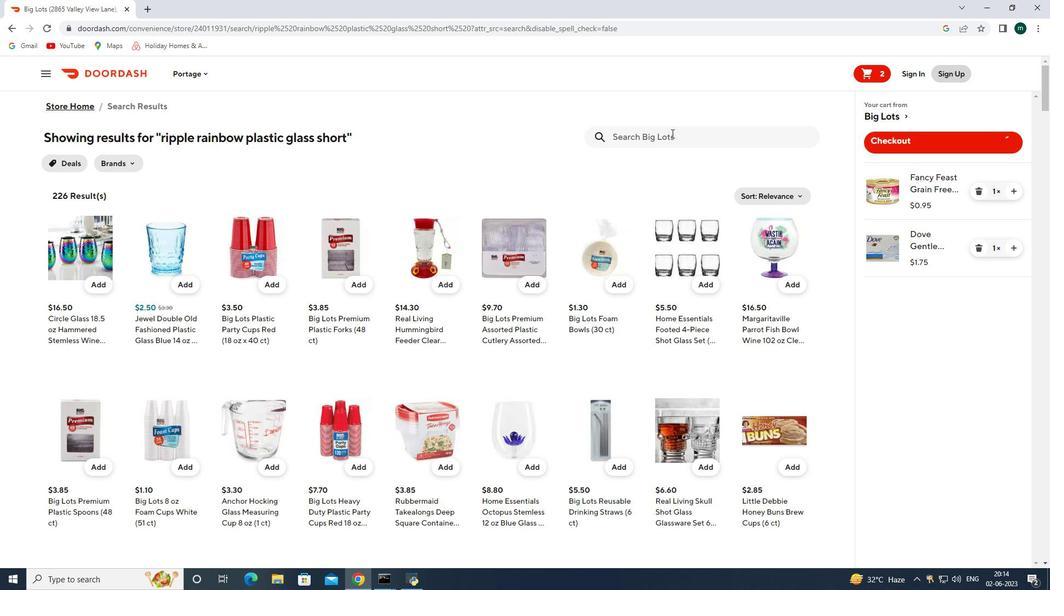 
Action: Key pressed real<Key.space>living<Key.space>brown<Key.space>zigzag<Key.space>woven<Key.space>table<Key.space>lamp<Key.space>with<Key.space>white<Key.space>shade<Key.enter>
Screenshot: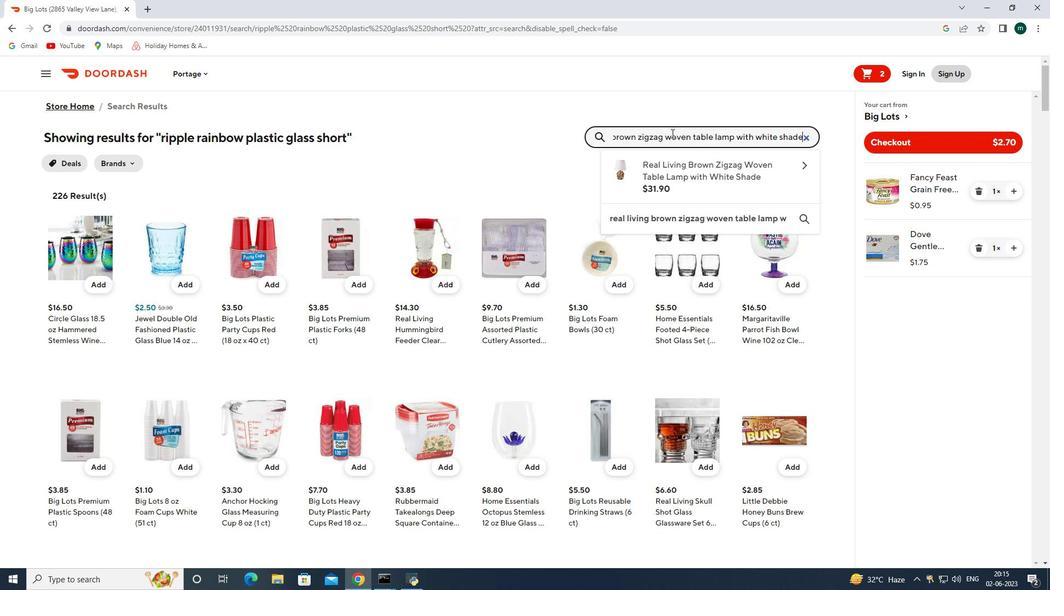 
Action: Mouse moved to (96, 283)
Screenshot: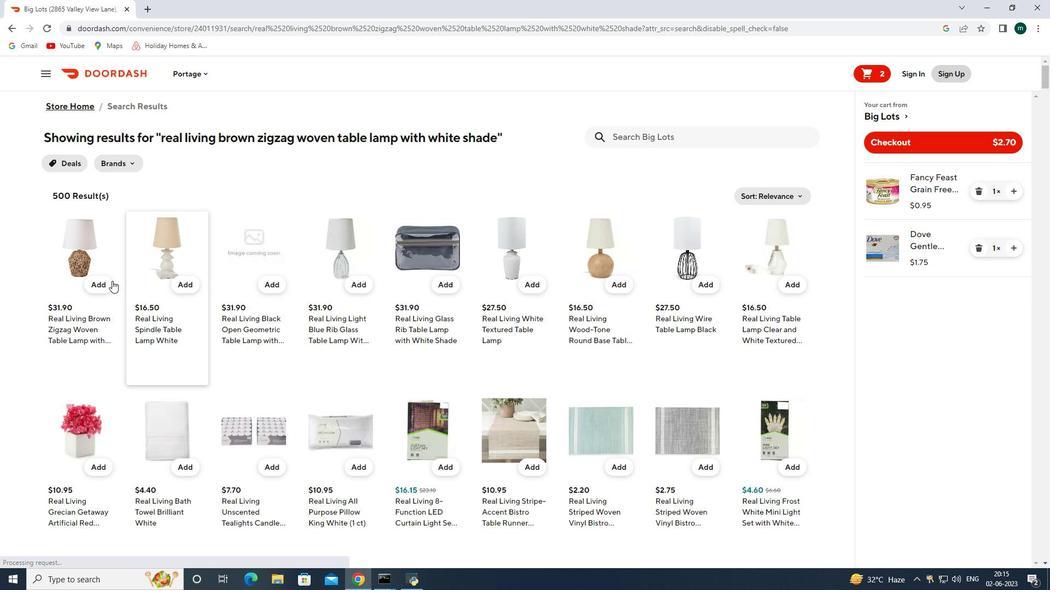 
Action: Mouse pressed left at (96, 283)
Screenshot: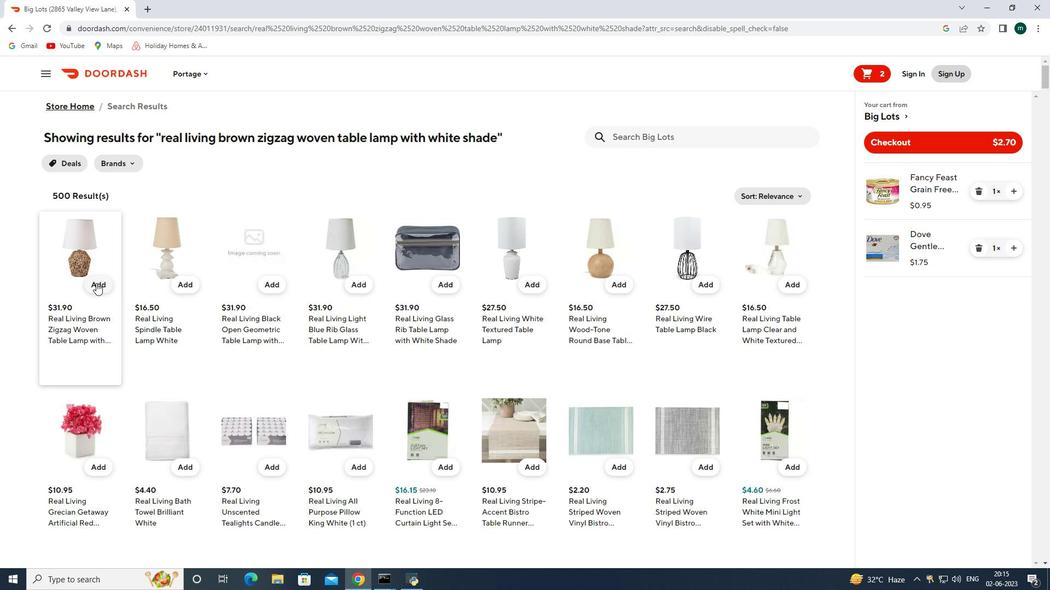 
Action: Mouse moved to (1014, 297)
Screenshot: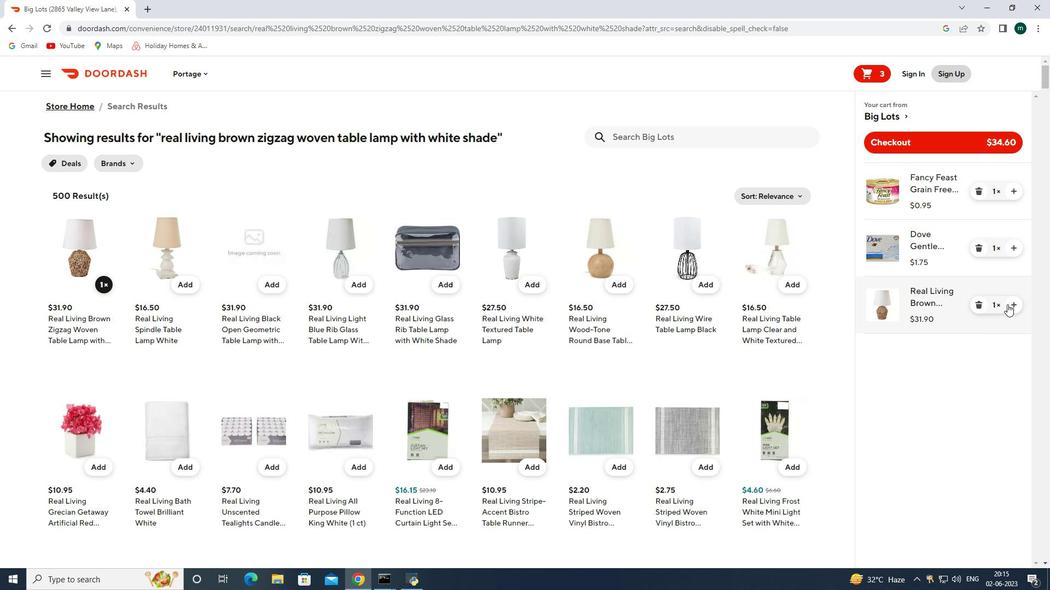 
Action: Mouse pressed left at (1014, 297)
Screenshot: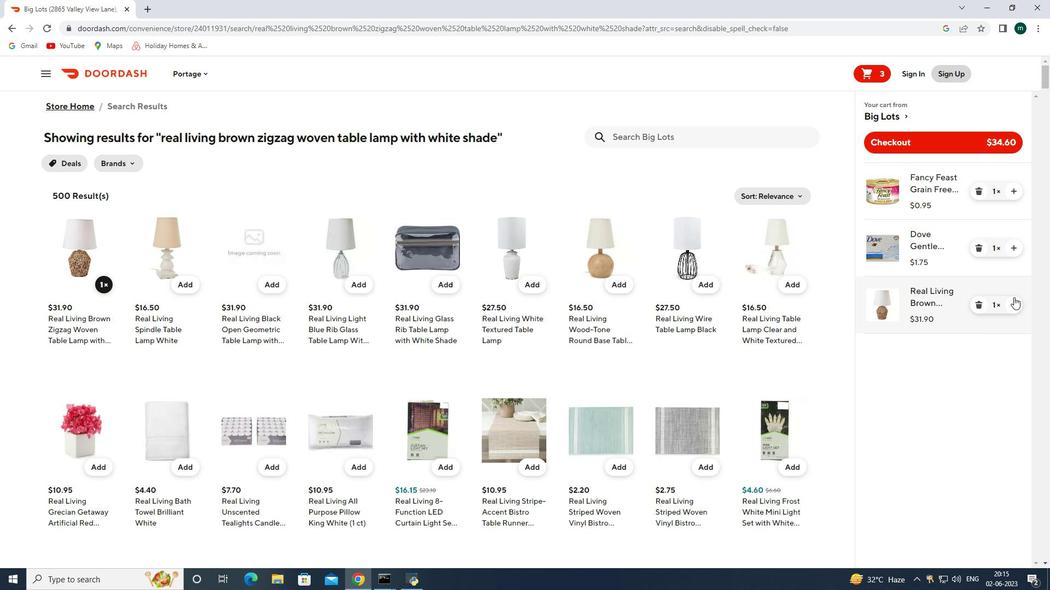 
Action: Mouse moved to (637, 140)
Screenshot: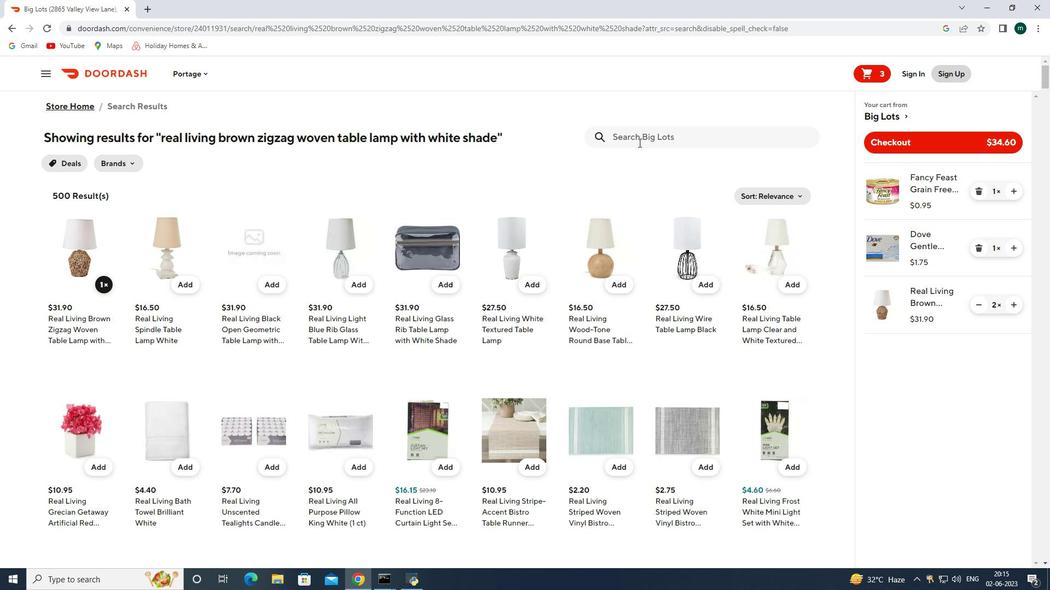 
Action: Mouse pressed left at (637, 140)
Screenshot: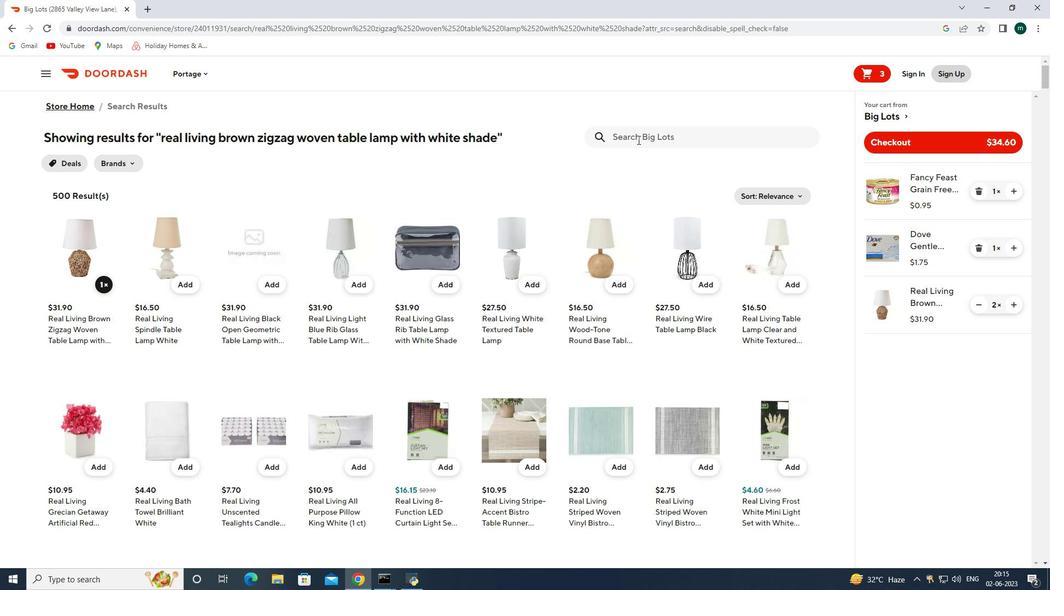 
Action: Key pressed ster
Screenshot: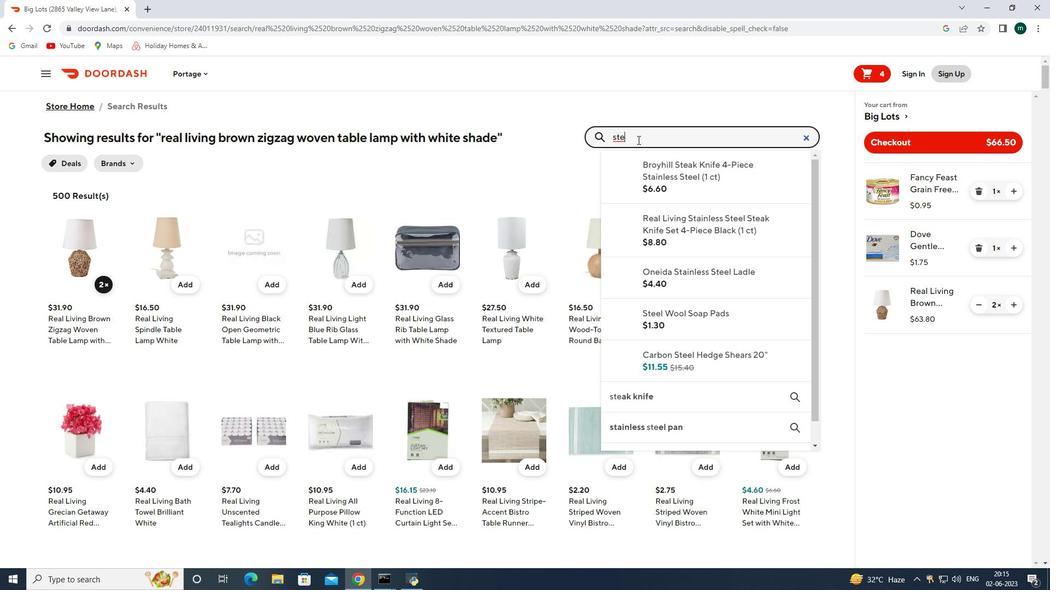 
Action: Mouse moved to (637, 140)
Screenshot: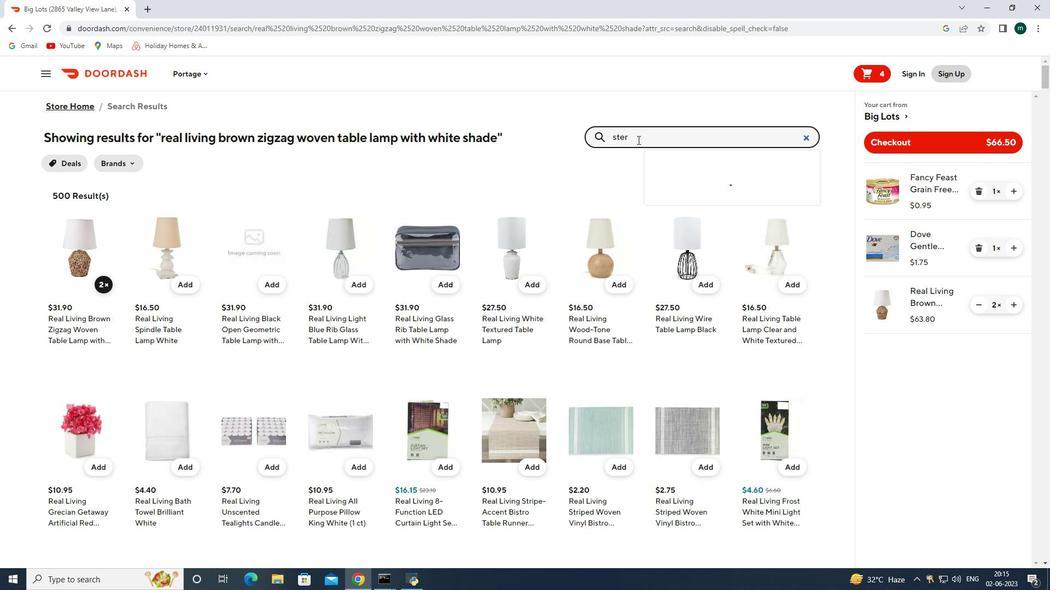 
Action: Key pressed ilite<Key.space>lift<Key.space>top<Key.space>plastic<Key.space>hamper<Key.space>white<Key.enter>
Screenshot: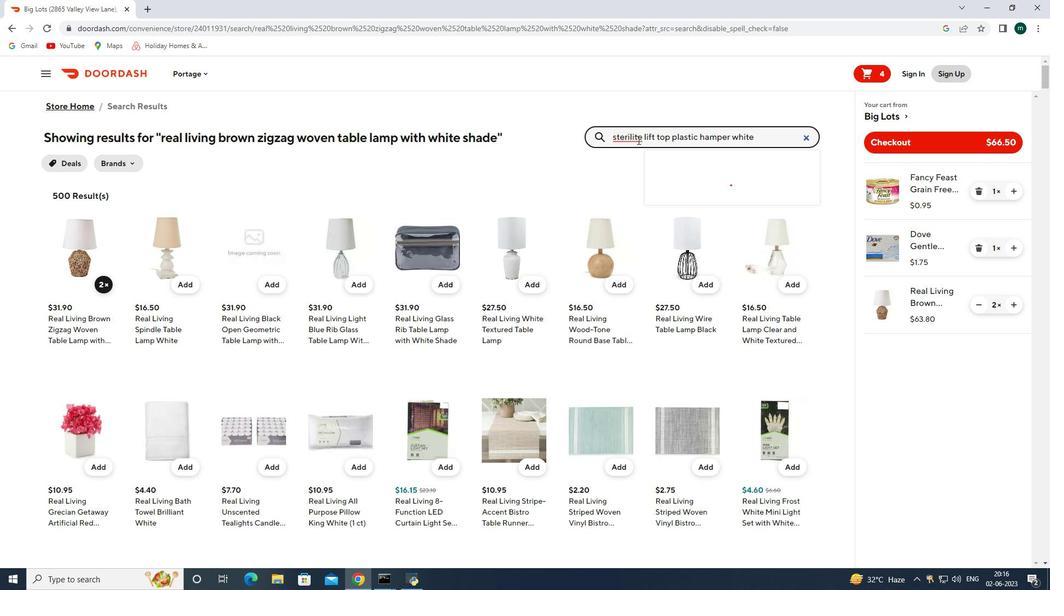 
Action: Mouse moved to (651, 137)
Screenshot: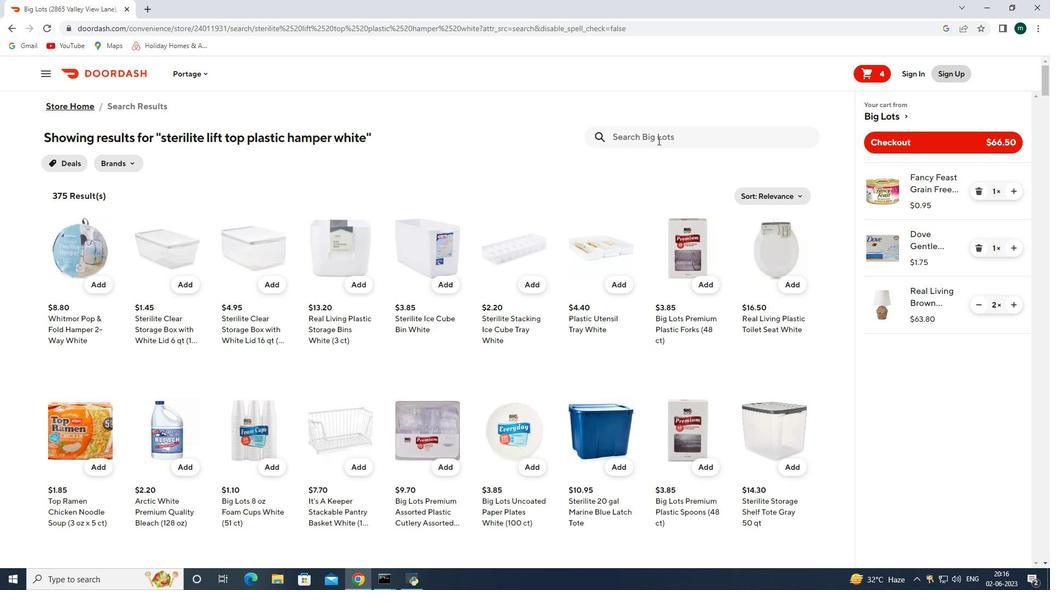 
Action: Mouse pressed left at (651, 137)
Screenshot: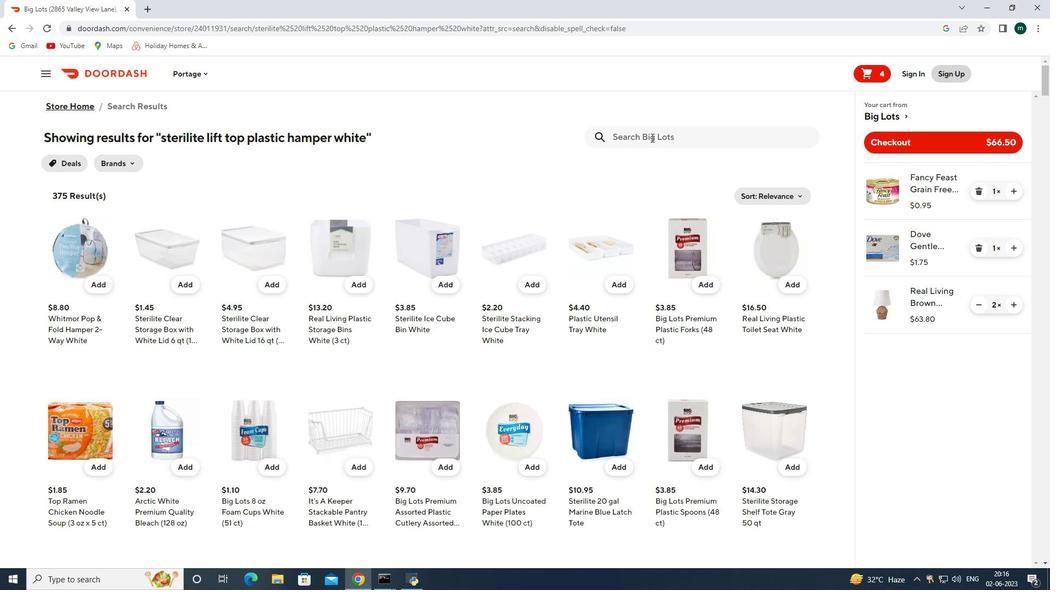 
Action: Key pressed imperial<Key.space>nuts<Key.space>bar<Key.space>wasabi<Key.space>sweet<Key.space>and<Key.space>spicy<Key.space>mix<Key.space><Key.enter>
Screenshot: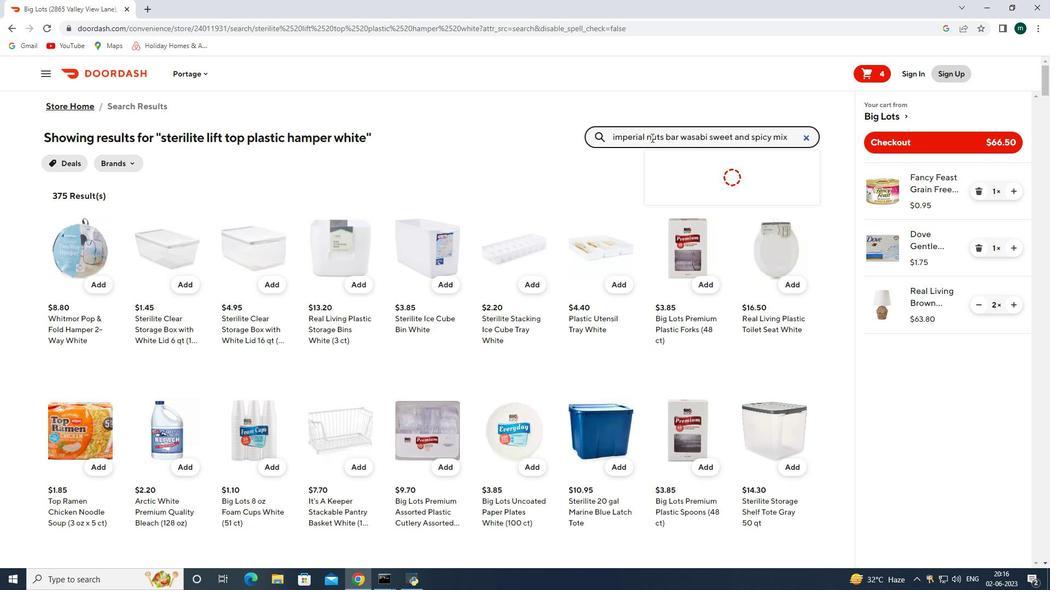 
Action: Mouse moved to (893, 137)
Screenshot: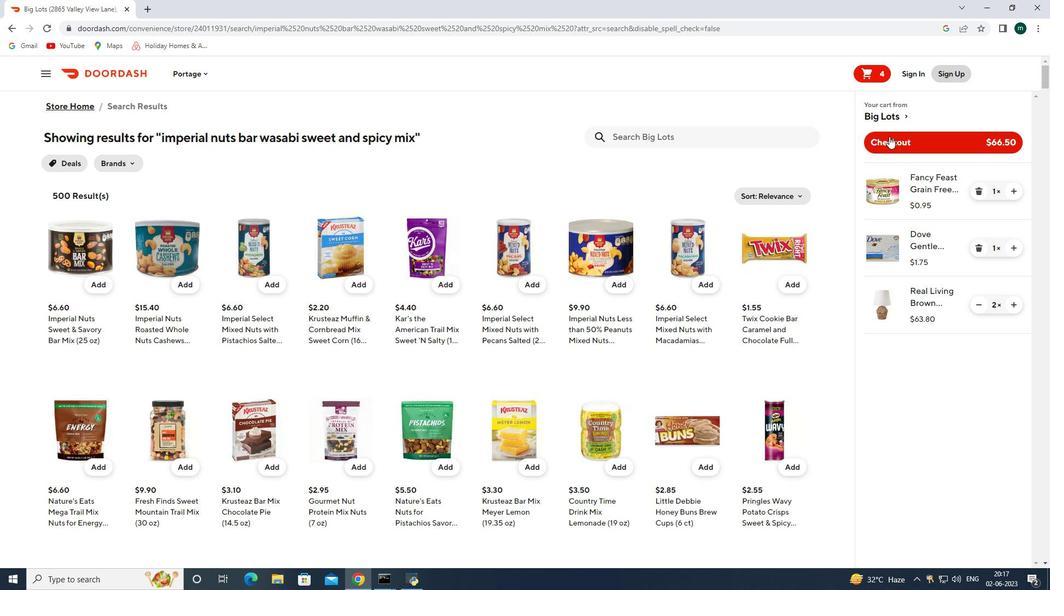 
Action: Mouse pressed left at (893, 137)
Screenshot: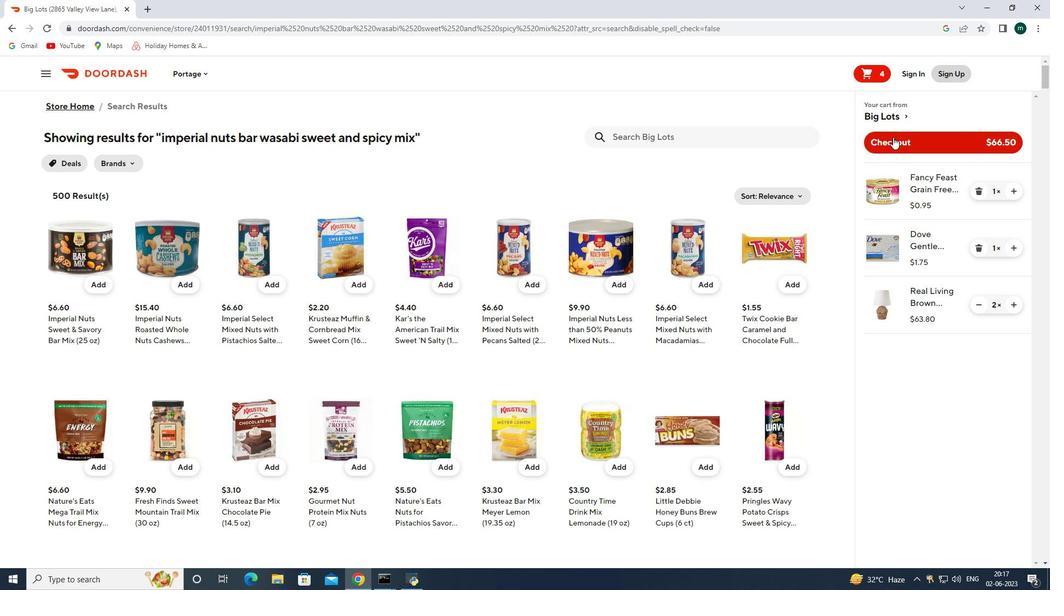 
Action: Mouse moved to (887, 137)
Screenshot: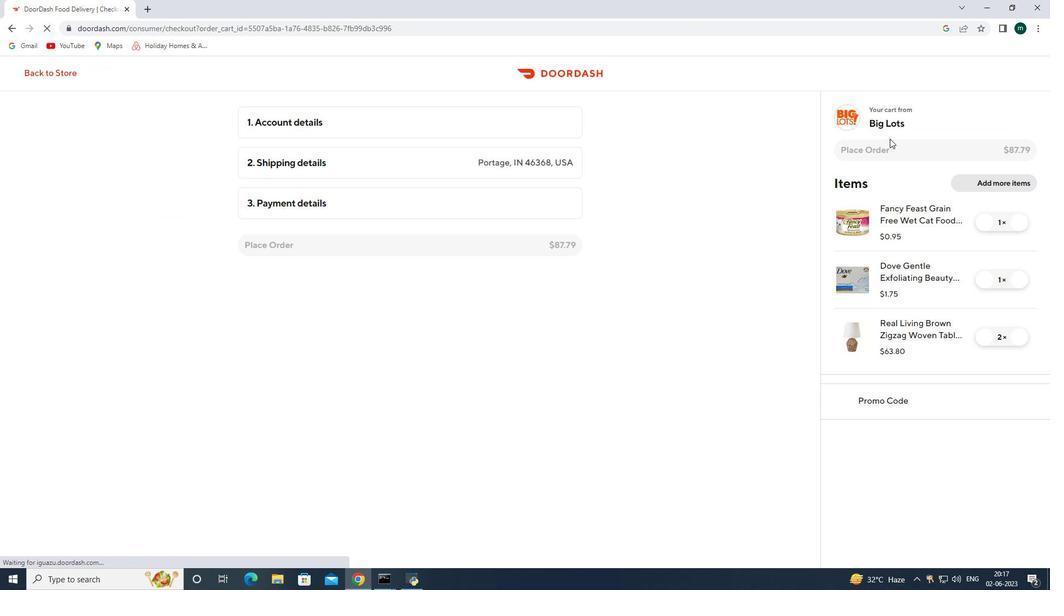 
